 Task: Look for space in Budapest II. kerület, Hungary from 2nd September, 2023 to 6th September, 2023 for 2 adults in price range Rs.15000 to Rs.20000. Place can be entire place with 1  bedroom having 1 bed and 1 bathroom. Property type can be house, flat, guest house, hotel. Booking option can be shelf check-in. Required host language is English.
Action: Mouse moved to (387, 76)
Screenshot: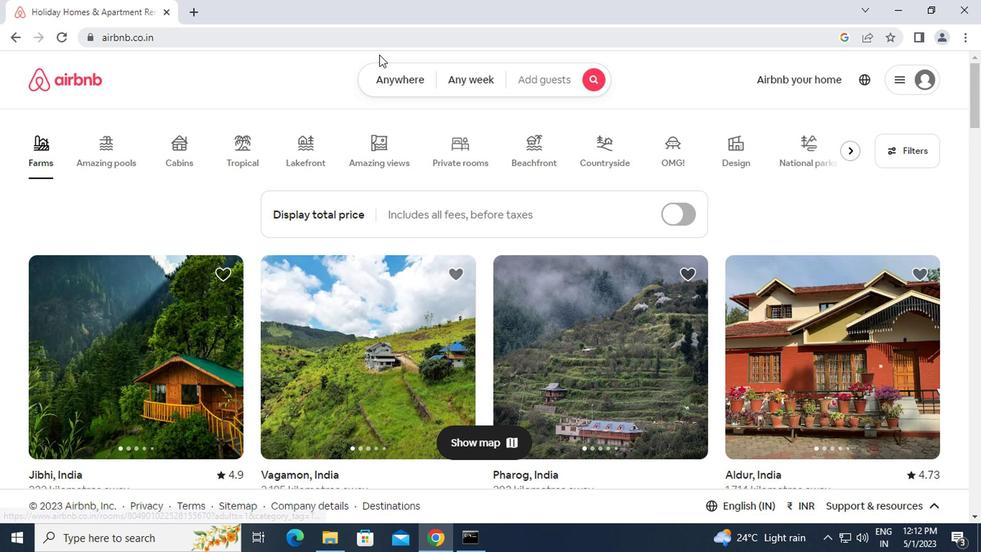 
Action: Mouse pressed left at (387, 76)
Screenshot: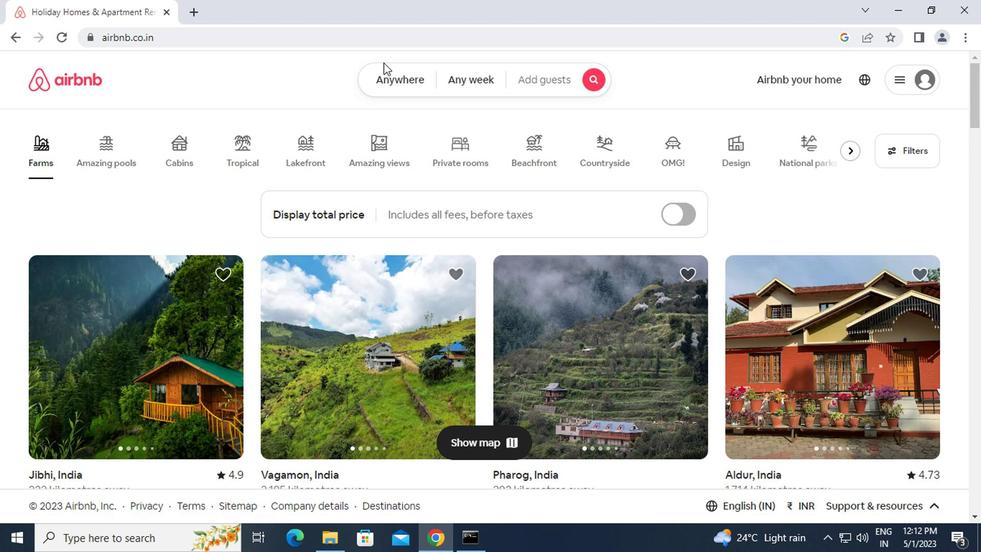 
Action: Mouse moved to (353, 130)
Screenshot: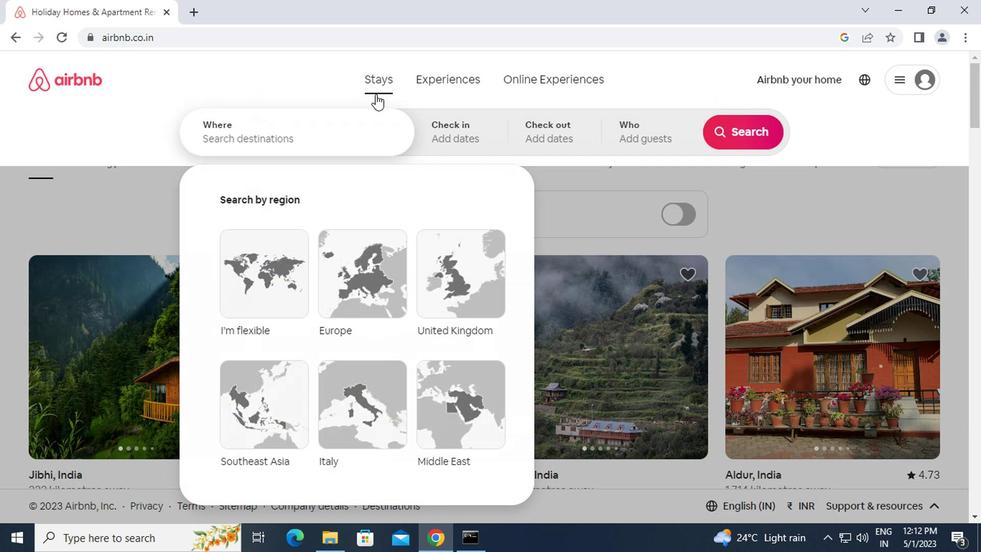 
Action: Mouse pressed left at (353, 130)
Screenshot: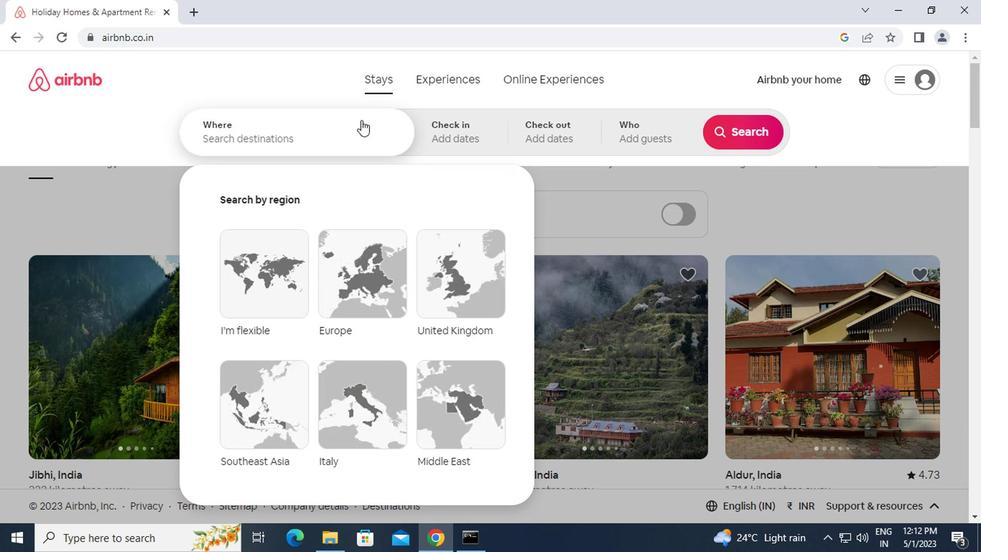 
Action: Key pressed <Key.caps_lock>b<Key.caps_lock>udapest<Key.space><Key.caps_lock>ii,<Key.backspace>.<Key.space><Key.caps_lock>keri<Key.backspace>ulet,<Key.space><Key.caps_lock>h<Key.caps_lock>unh<Key.backspace>gary<Key.enter>
Screenshot: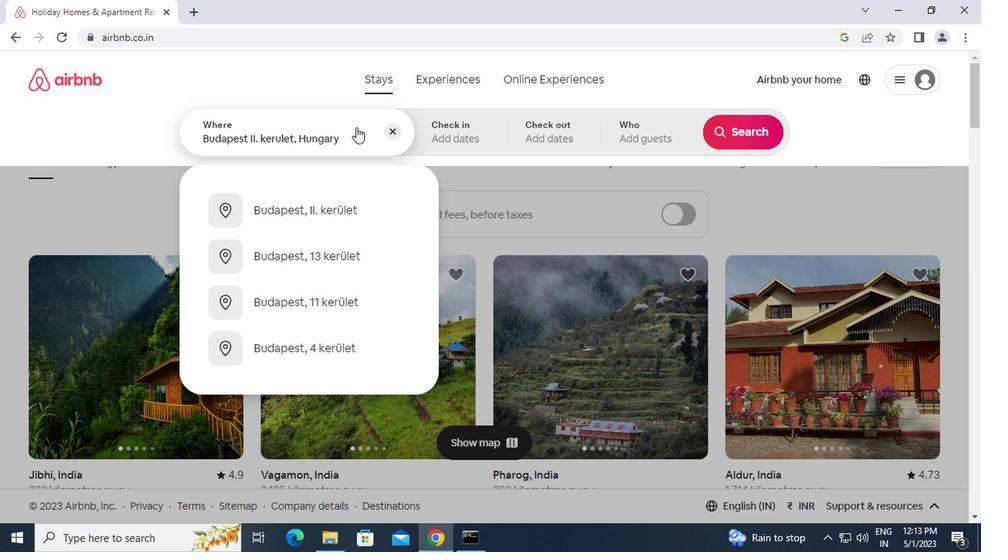 
Action: Mouse moved to (725, 248)
Screenshot: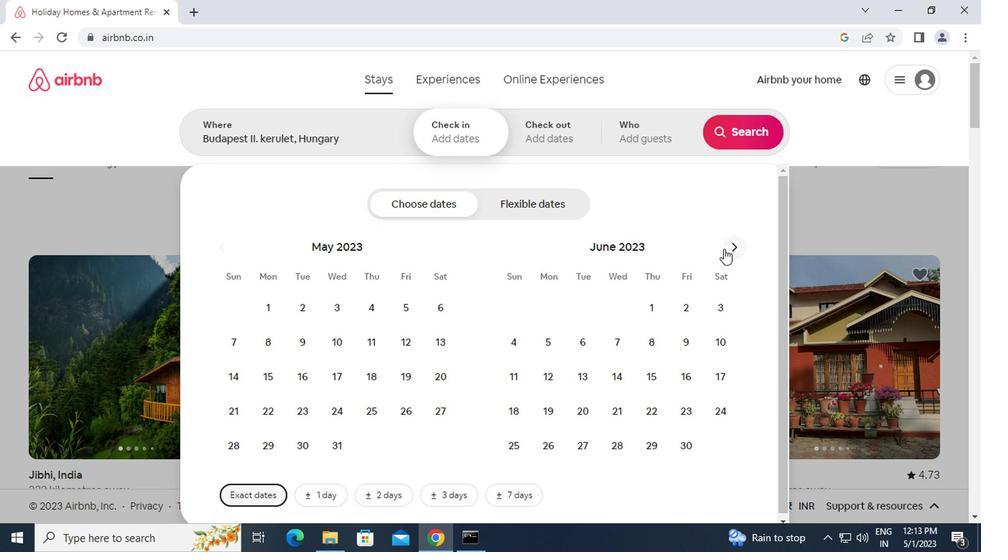 
Action: Mouse pressed left at (725, 248)
Screenshot: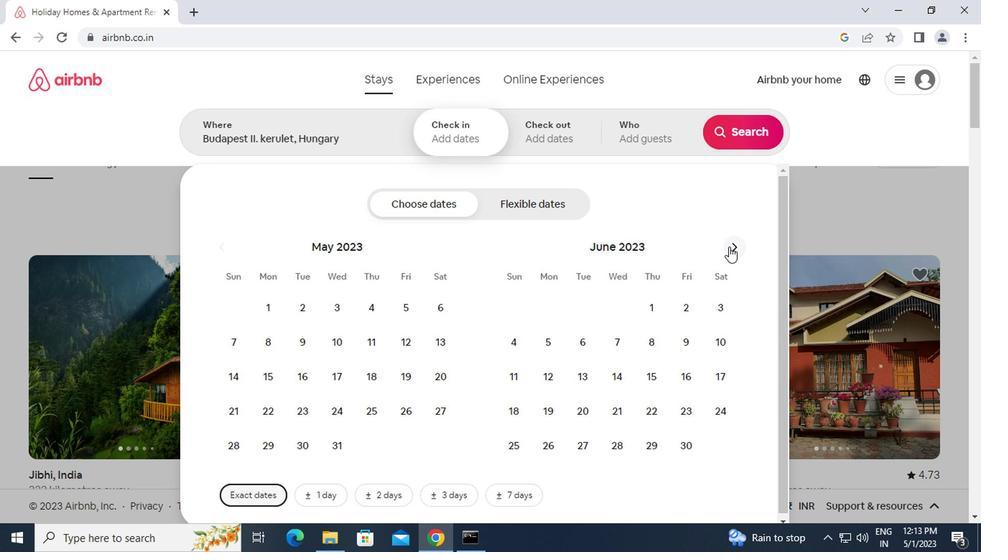 
Action: Mouse pressed left at (725, 248)
Screenshot: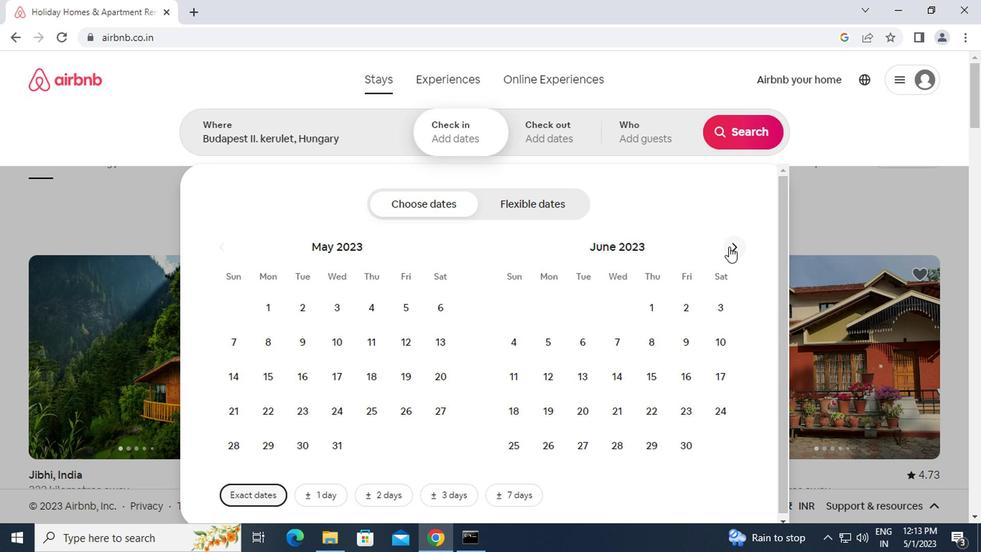 
Action: Mouse pressed left at (725, 248)
Screenshot: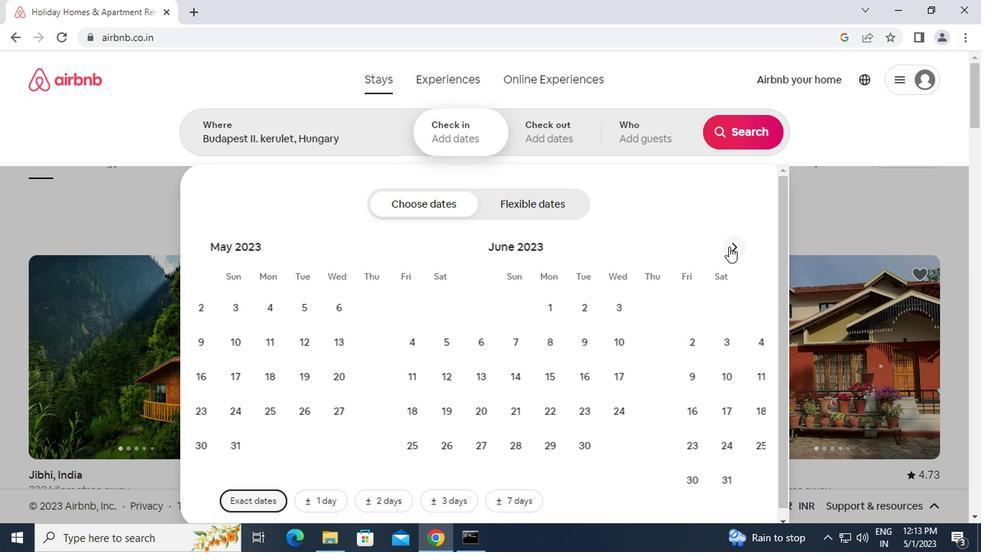 
Action: Mouse pressed left at (725, 248)
Screenshot: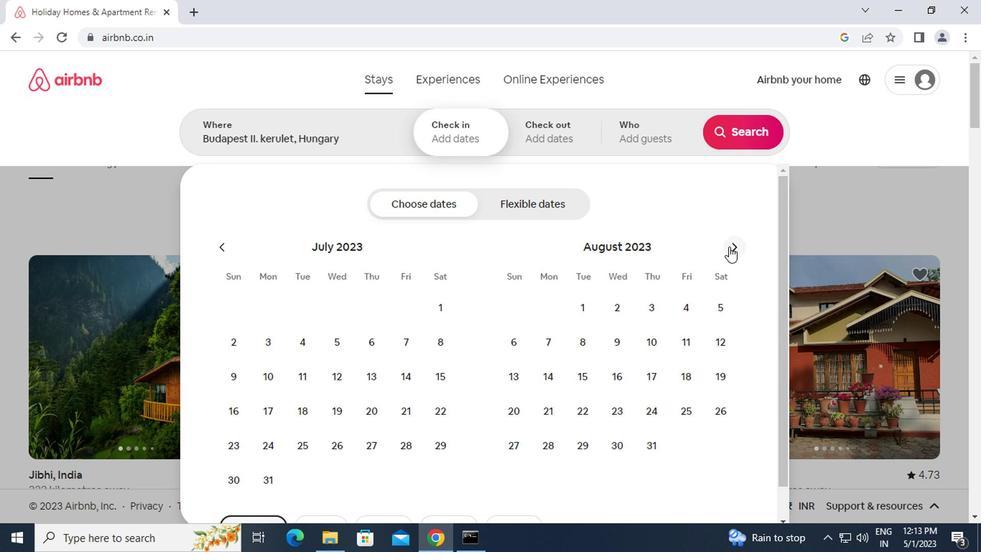 
Action: Mouse moved to (716, 311)
Screenshot: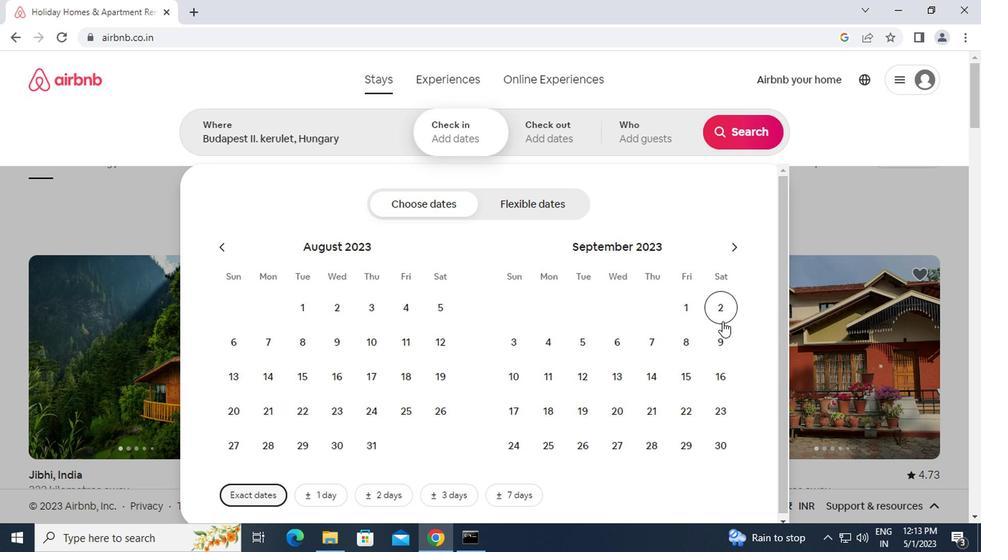 
Action: Mouse pressed left at (716, 311)
Screenshot: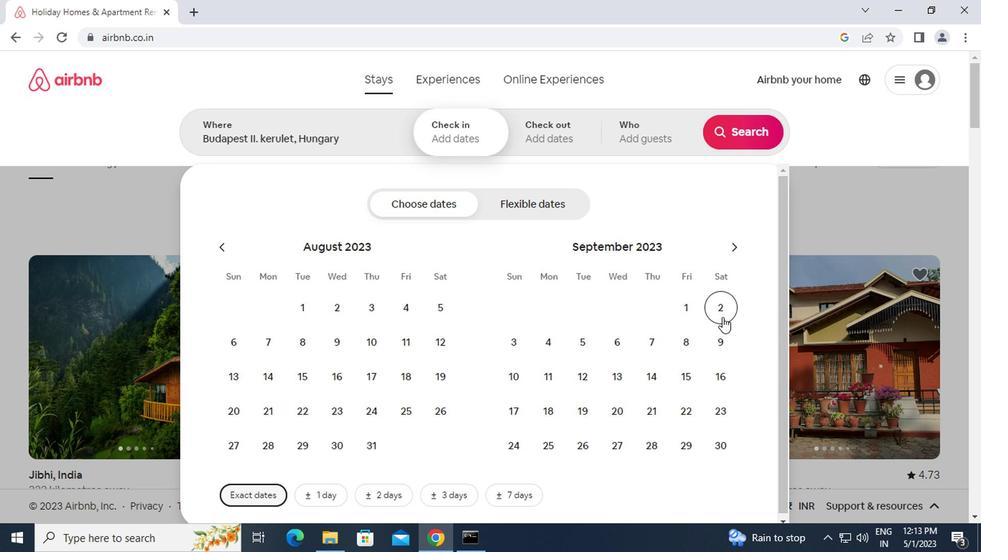 
Action: Mouse moved to (621, 338)
Screenshot: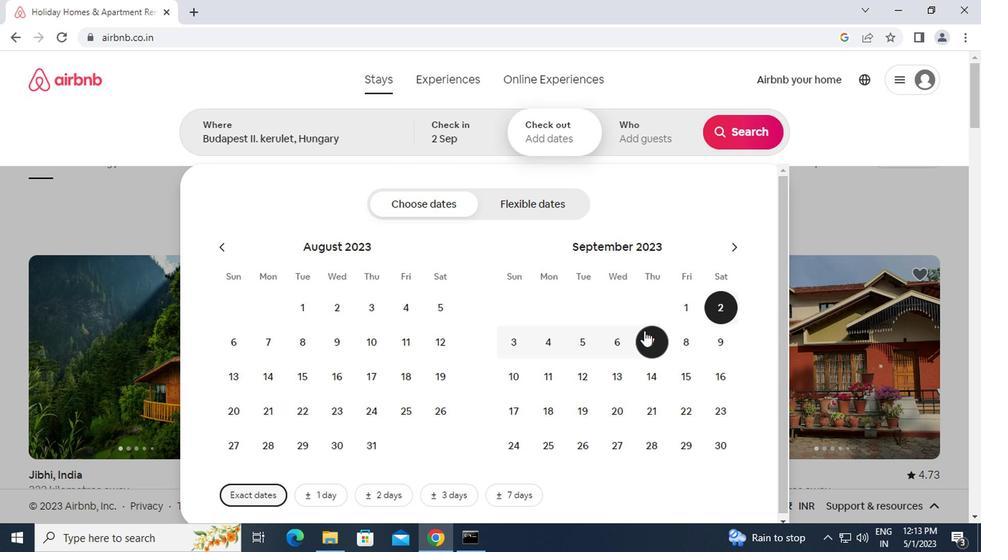 
Action: Mouse pressed left at (621, 338)
Screenshot: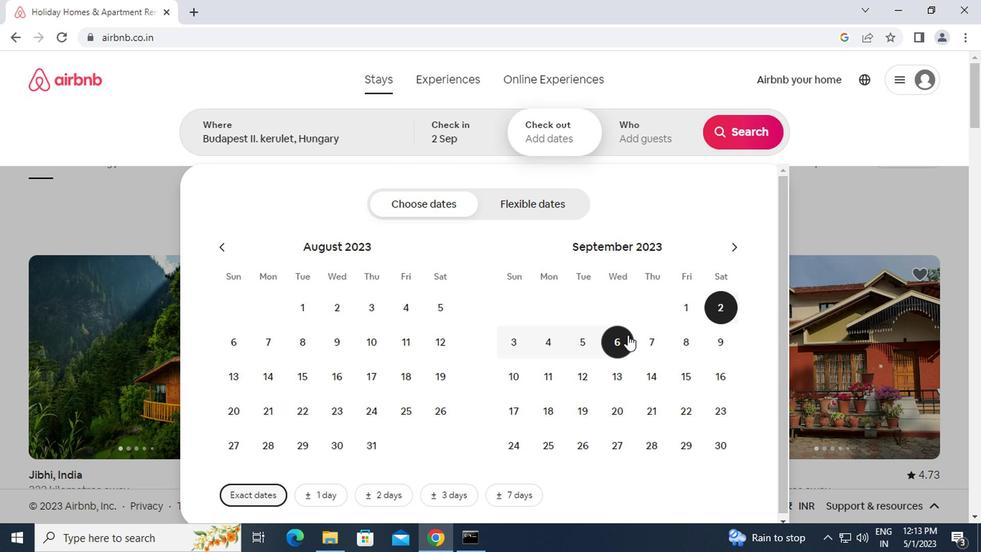 
Action: Mouse moved to (640, 138)
Screenshot: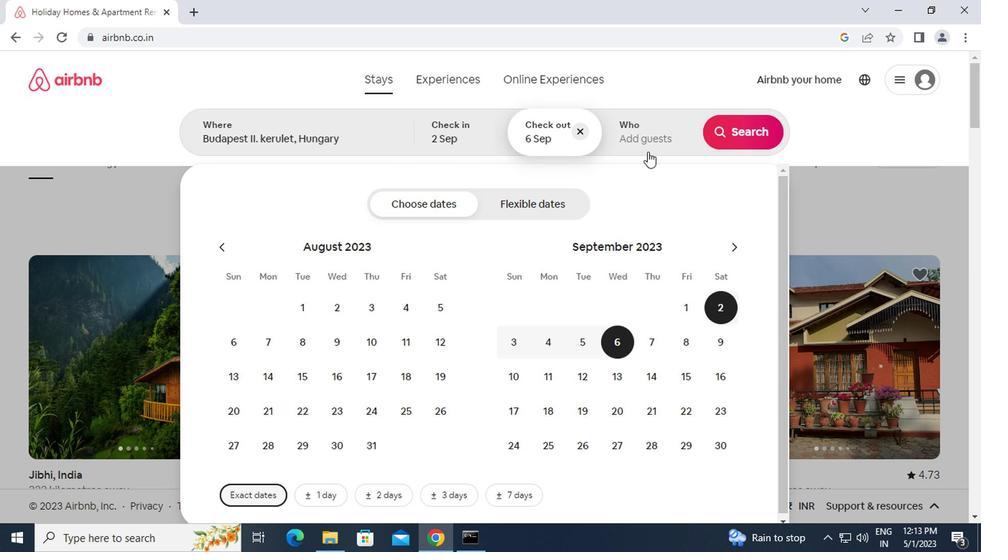 
Action: Mouse pressed left at (640, 138)
Screenshot: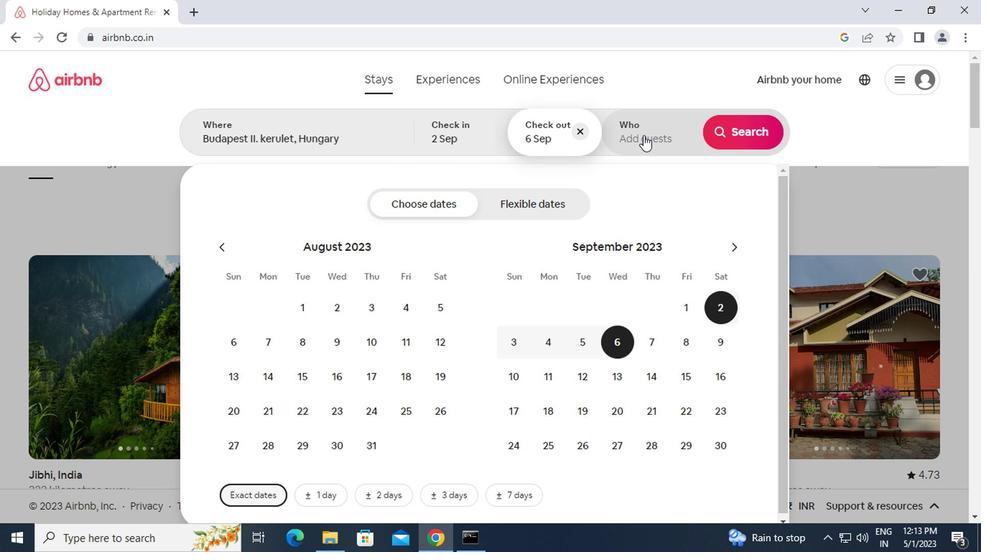
Action: Mouse moved to (748, 207)
Screenshot: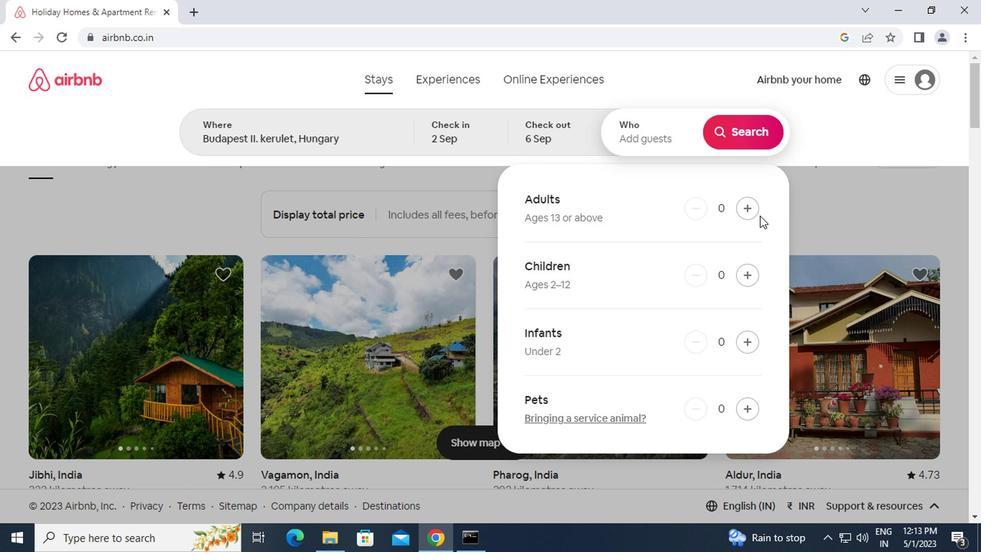 
Action: Mouse pressed left at (748, 207)
Screenshot: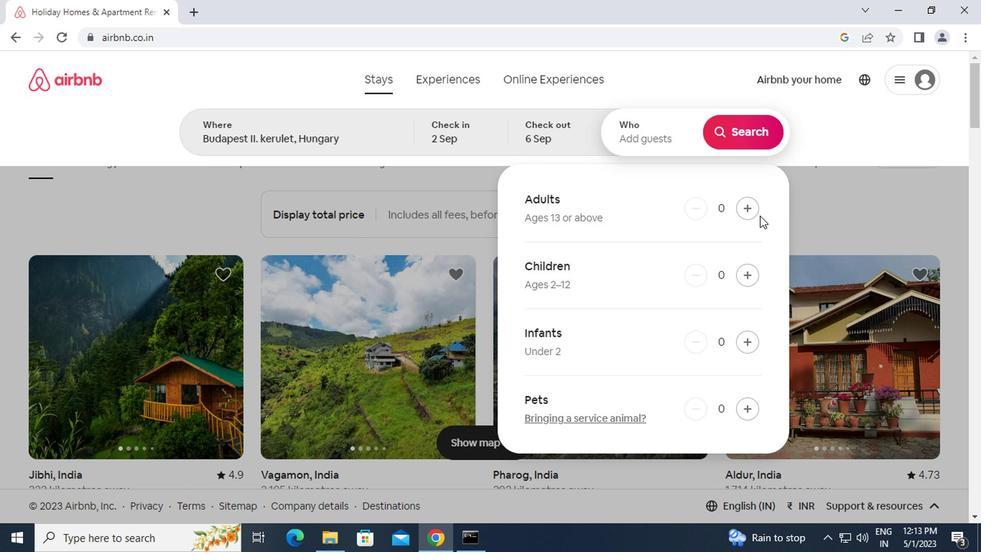 
Action: Mouse pressed left at (748, 207)
Screenshot: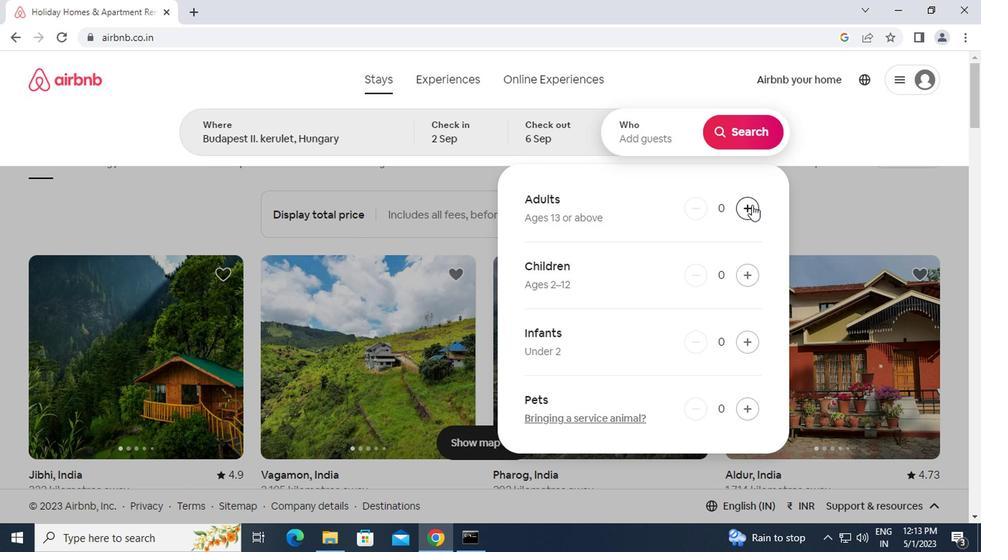 
Action: Mouse moved to (738, 130)
Screenshot: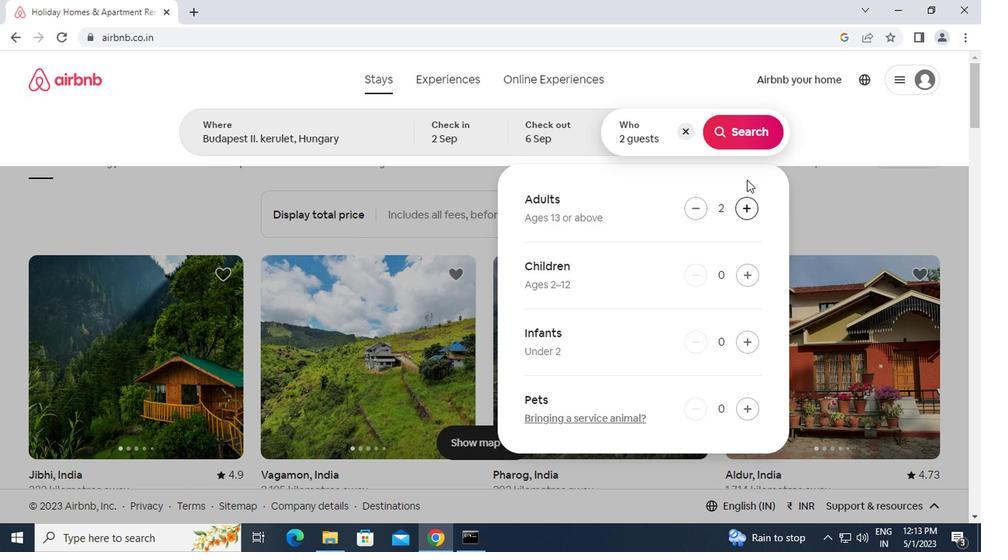 
Action: Mouse pressed left at (738, 130)
Screenshot: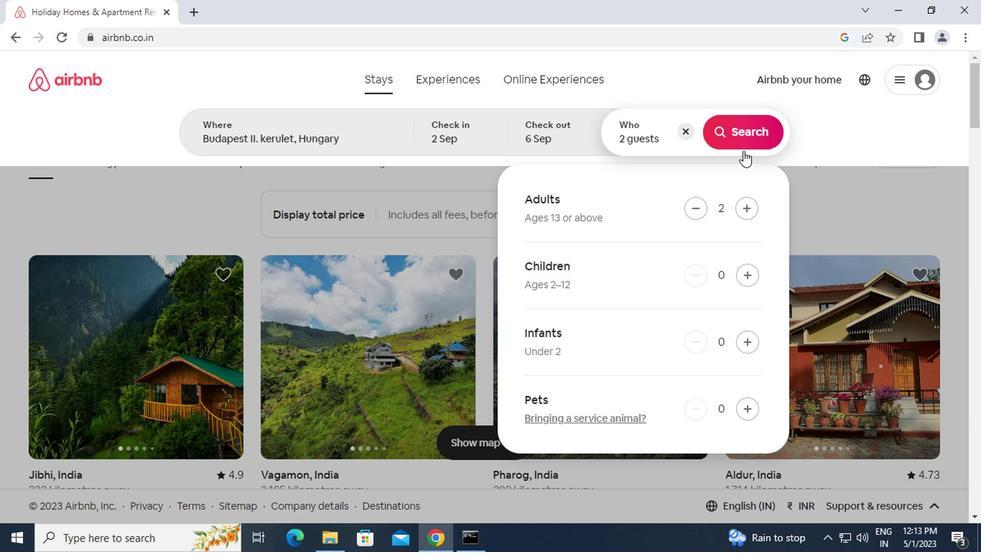 
Action: Mouse moved to (907, 135)
Screenshot: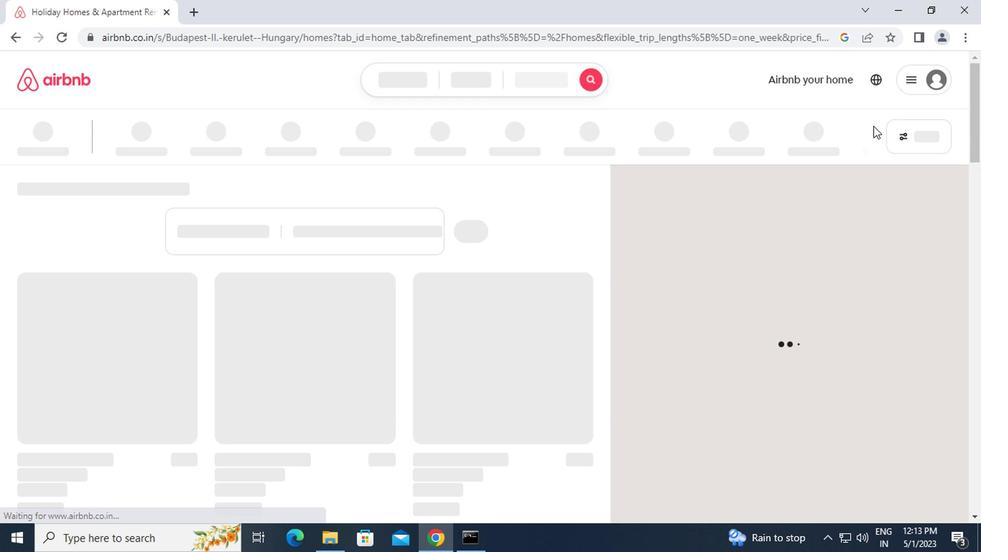 
Action: Mouse pressed left at (907, 135)
Screenshot: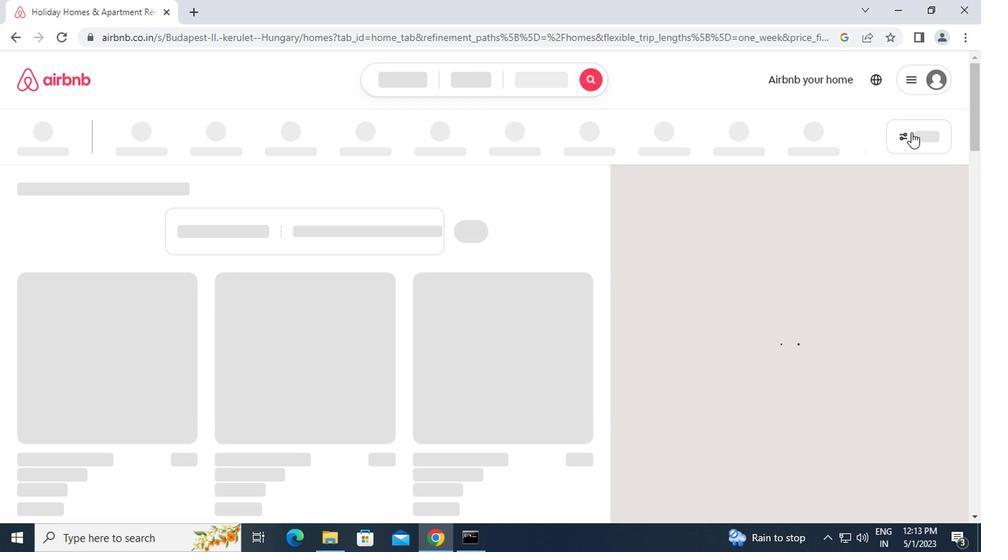 
Action: Mouse moved to (301, 312)
Screenshot: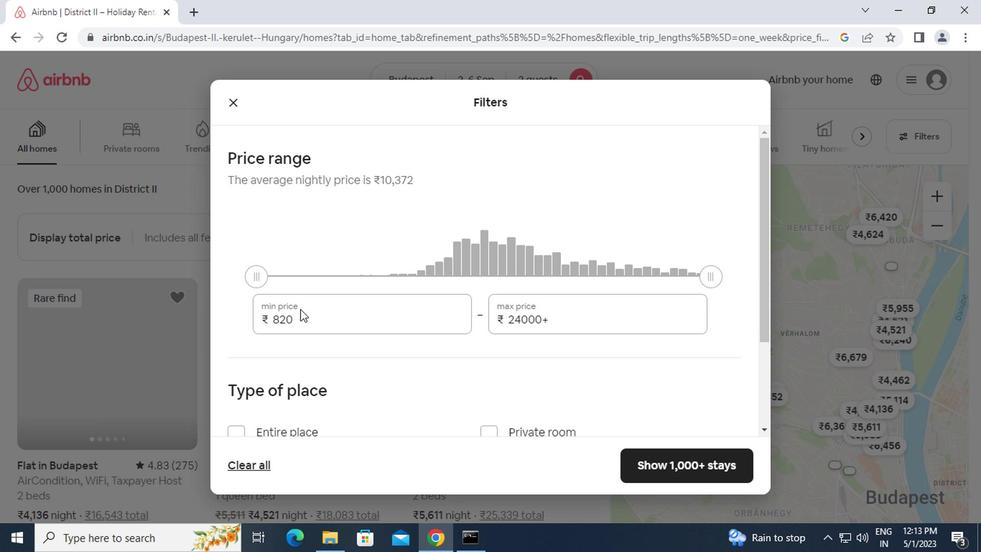 
Action: Mouse pressed left at (301, 312)
Screenshot: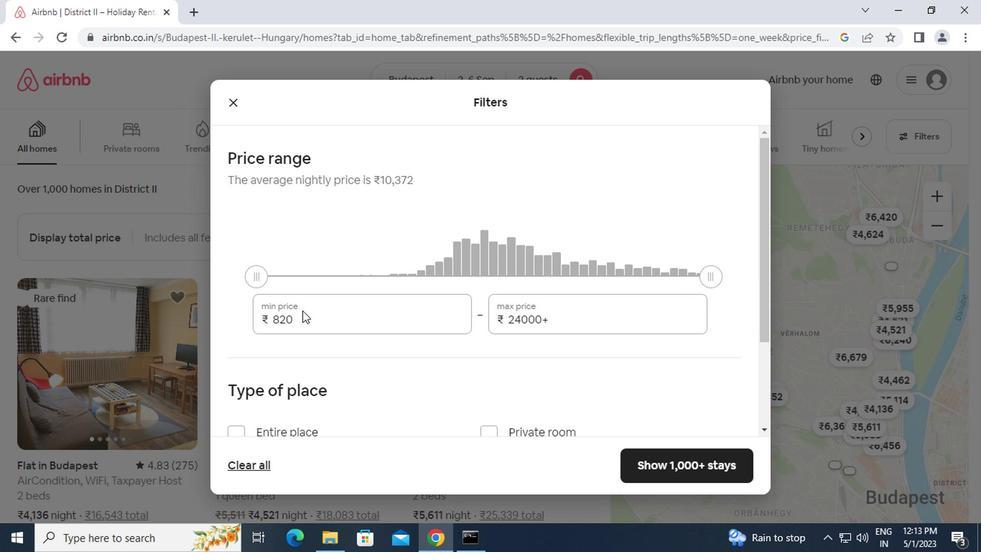 
Action: Mouse moved to (308, 320)
Screenshot: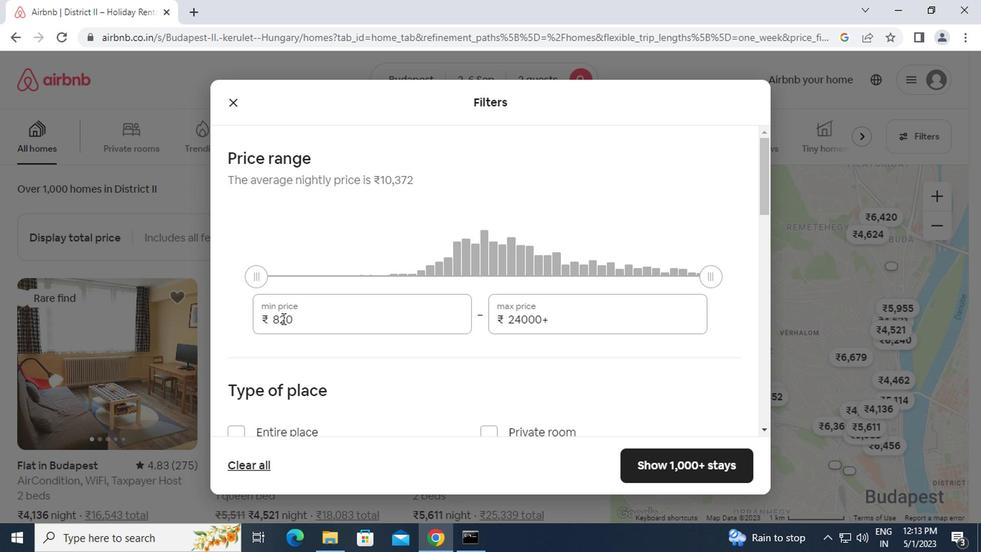 
Action: Mouse pressed left at (308, 320)
Screenshot: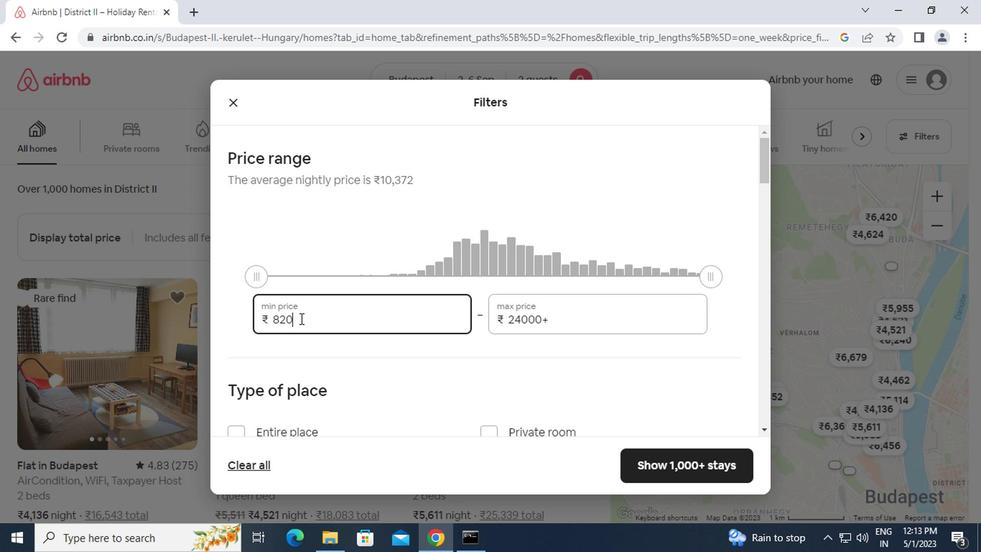 
Action: Mouse moved to (246, 319)
Screenshot: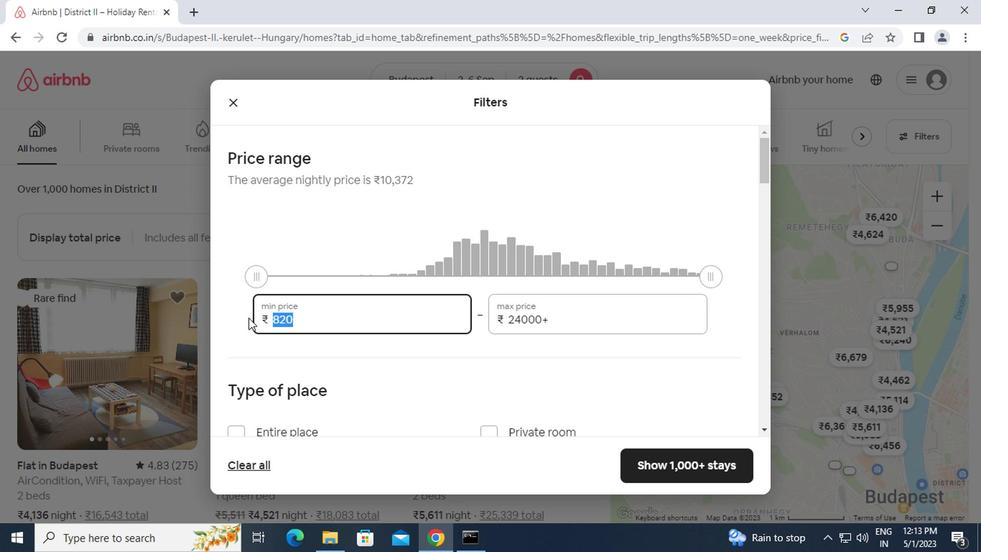 
Action: Key pressed 15000<Key.tab><Key.backspace><Key.backspace><Key.backspace><Key.backspace><Key.backspace><Key.backspace><Key.backspace><Key.backspace><Key.backspace><Key.backspace><Key.backspace><Key.backspace><Key.backspace><Key.backspace><Key.backspace><Key.backspace><Key.backspace>20000
Screenshot: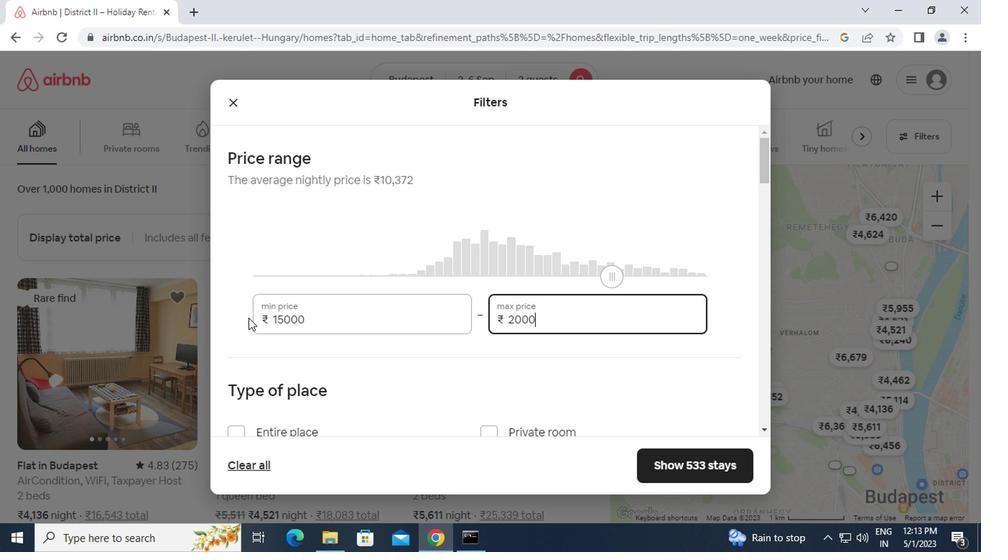 
Action: Mouse moved to (248, 322)
Screenshot: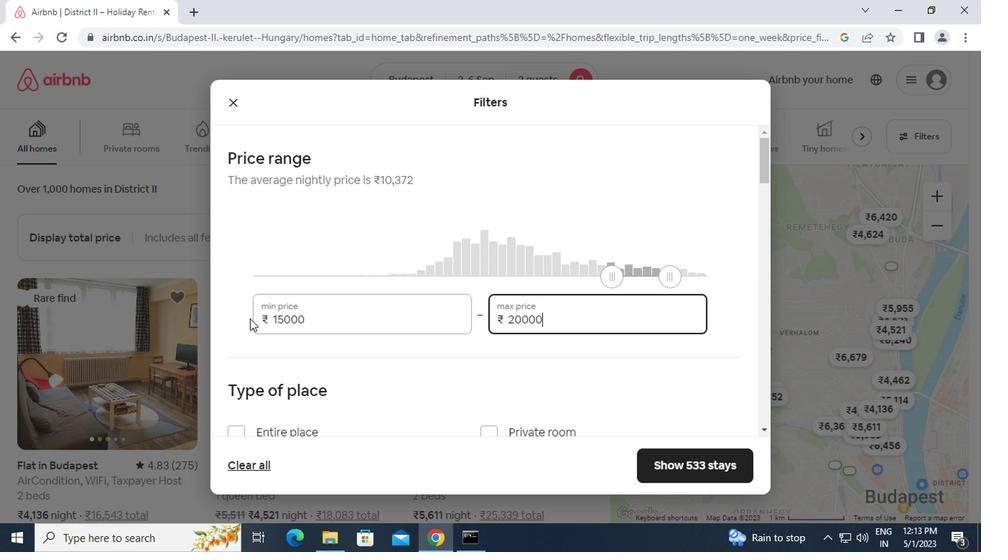 
Action: Mouse scrolled (248, 322) with delta (0, 0)
Screenshot: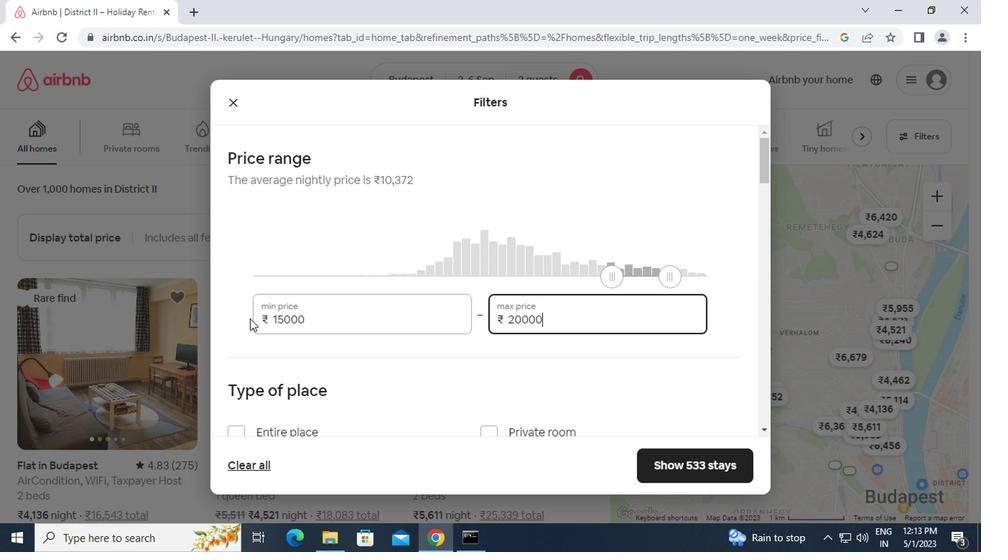 
Action: Mouse moved to (248, 323)
Screenshot: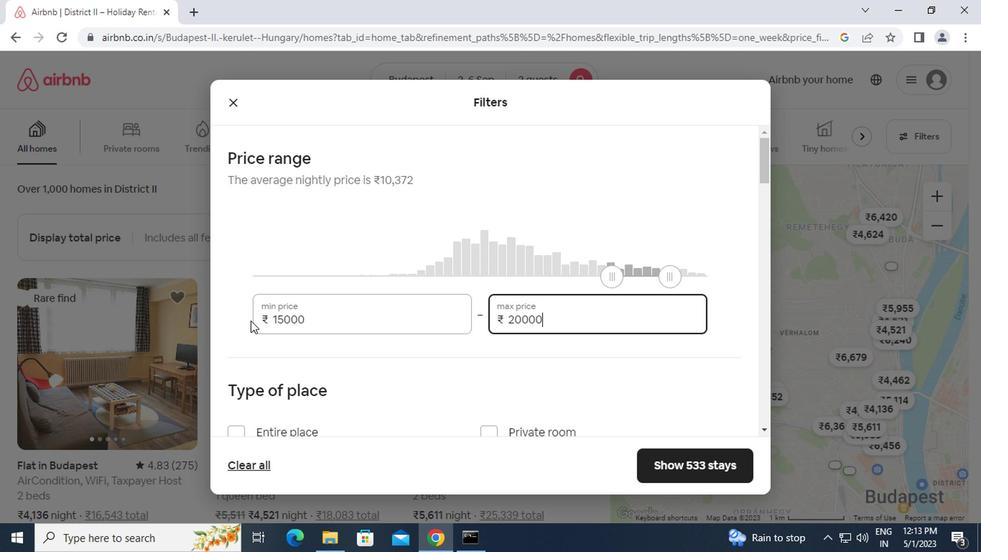
Action: Mouse scrolled (248, 322) with delta (0, -1)
Screenshot: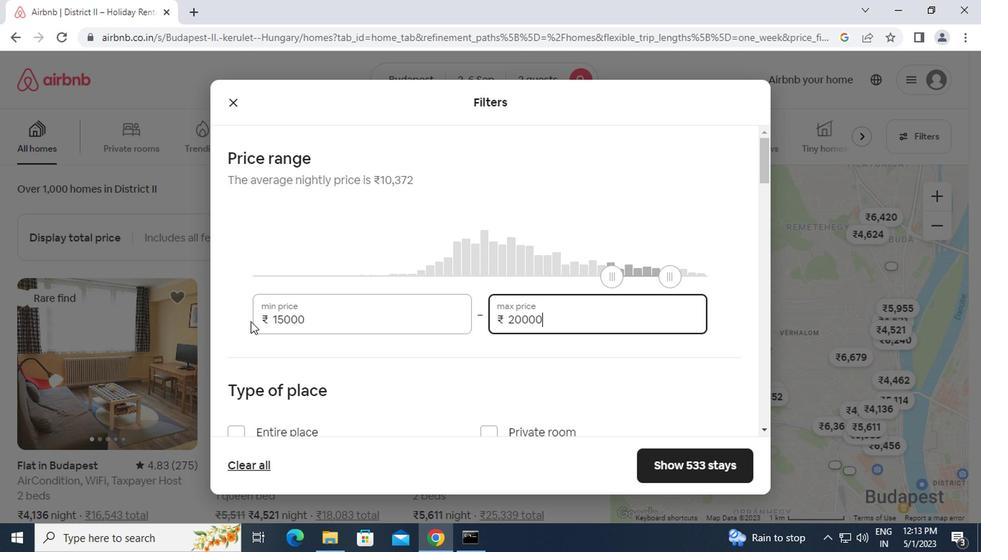 
Action: Mouse moved to (240, 293)
Screenshot: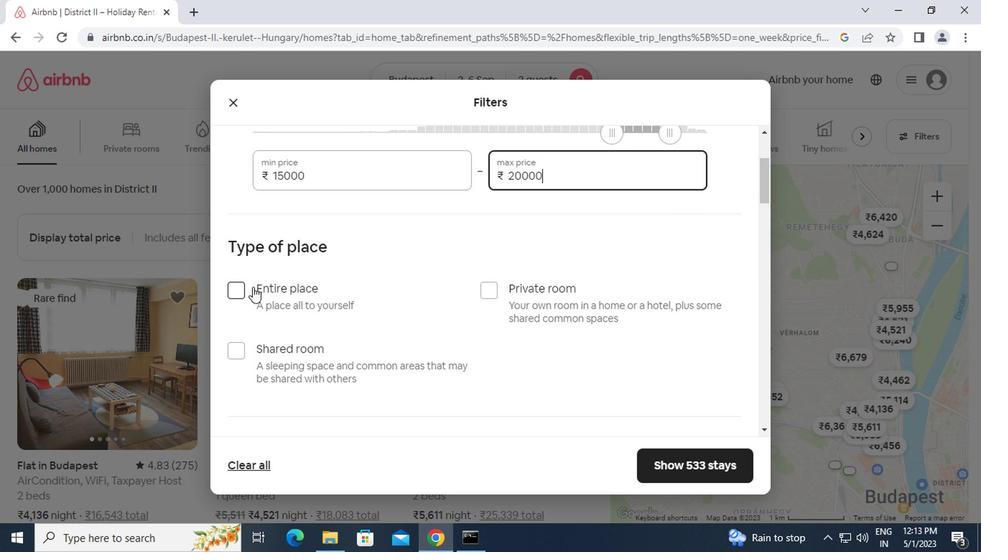 
Action: Mouse pressed left at (240, 293)
Screenshot: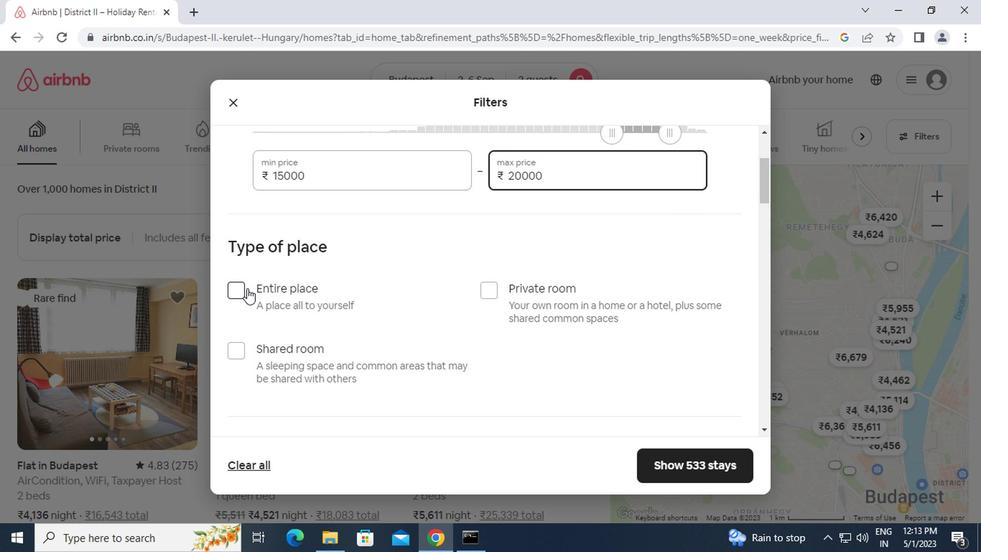 
Action: Mouse moved to (284, 321)
Screenshot: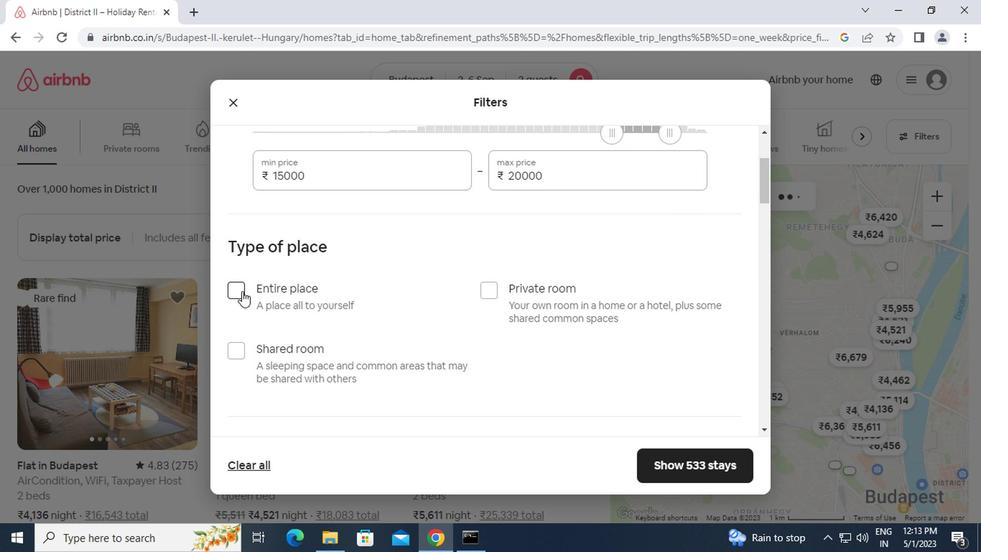 
Action: Mouse scrolled (284, 320) with delta (0, -1)
Screenshot: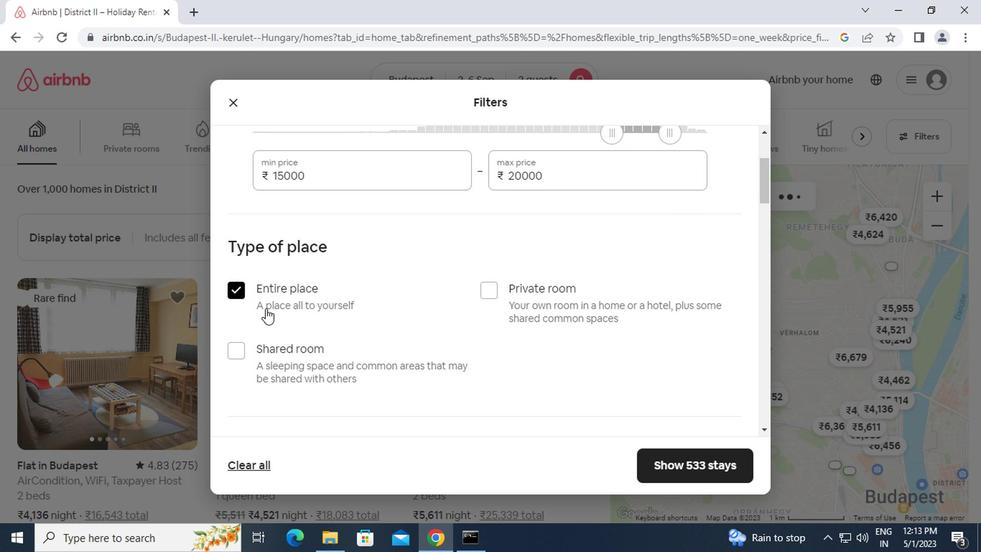 
Action: Mouse moved to (285, 322)
Screenshot: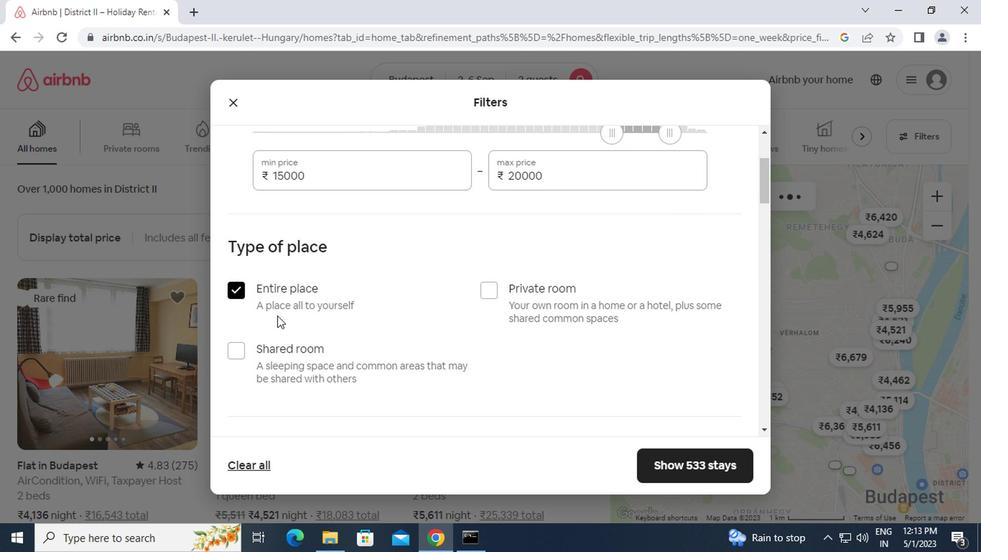 
Action: Mouse scrolled (285, 321) with delta (0, 0)
Screenshot: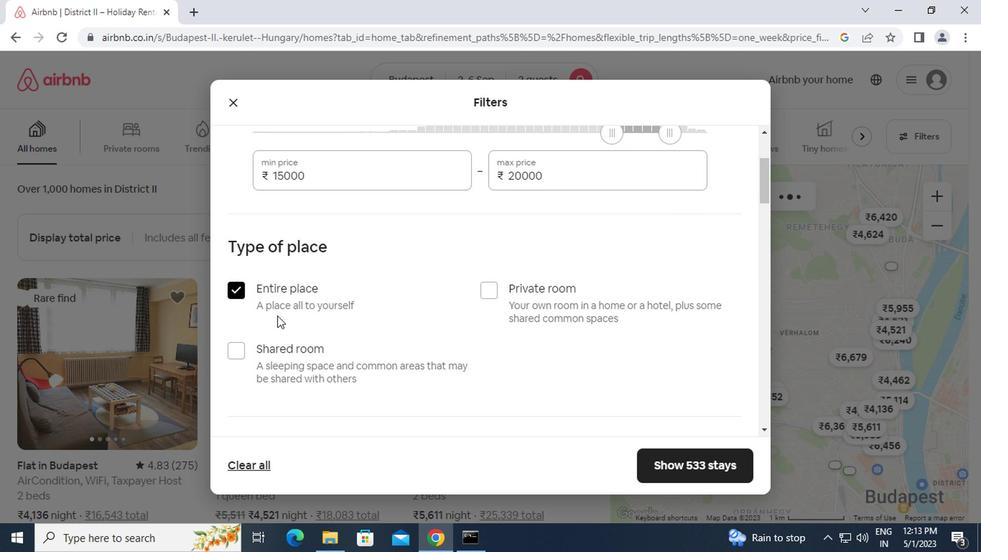
Action: Mouse scrolled (285, 321) with delta (0, 0)
Screenshot: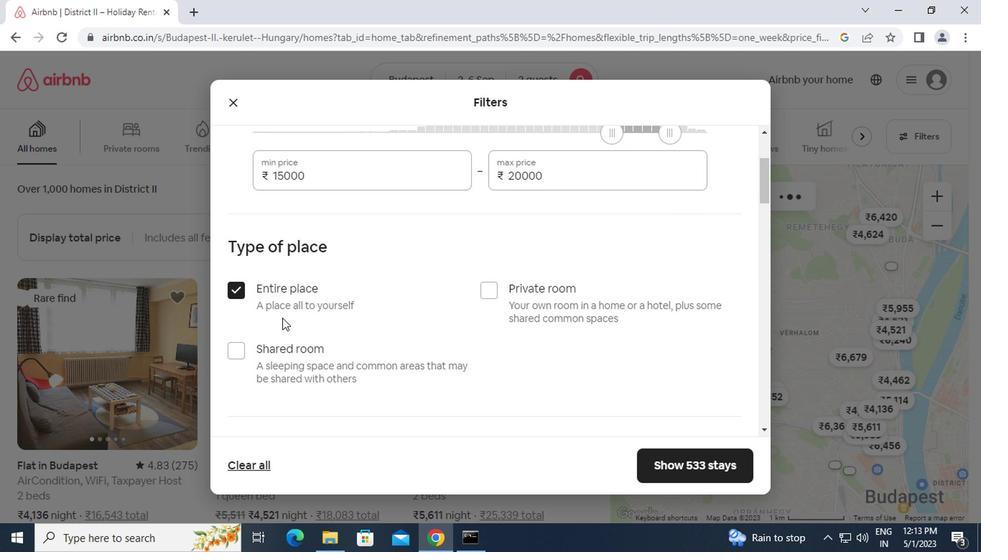 
Action: Mouse scrolled (285, 321) with delta (0, 0)
Screenshot: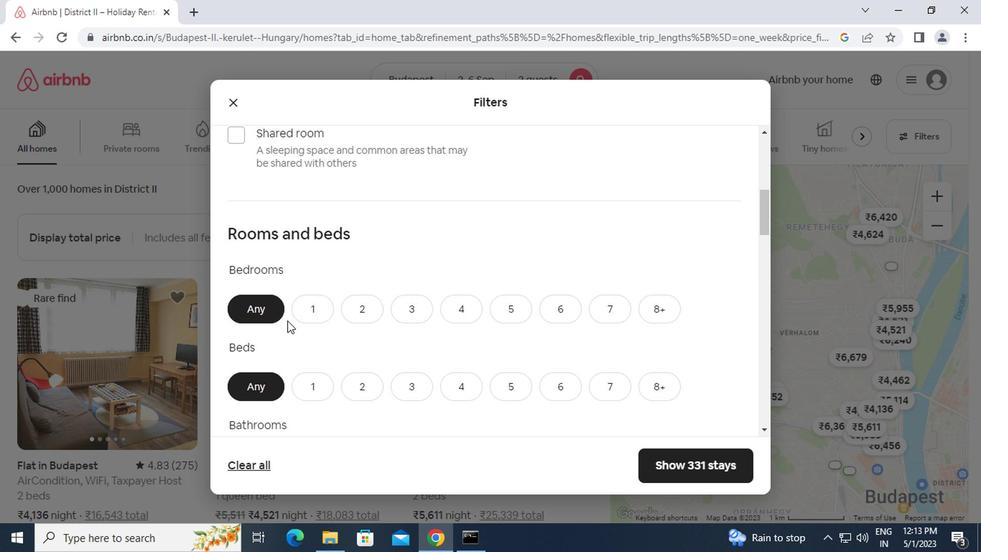 
Action: Mouse moved to (317, 244)
Screenshot: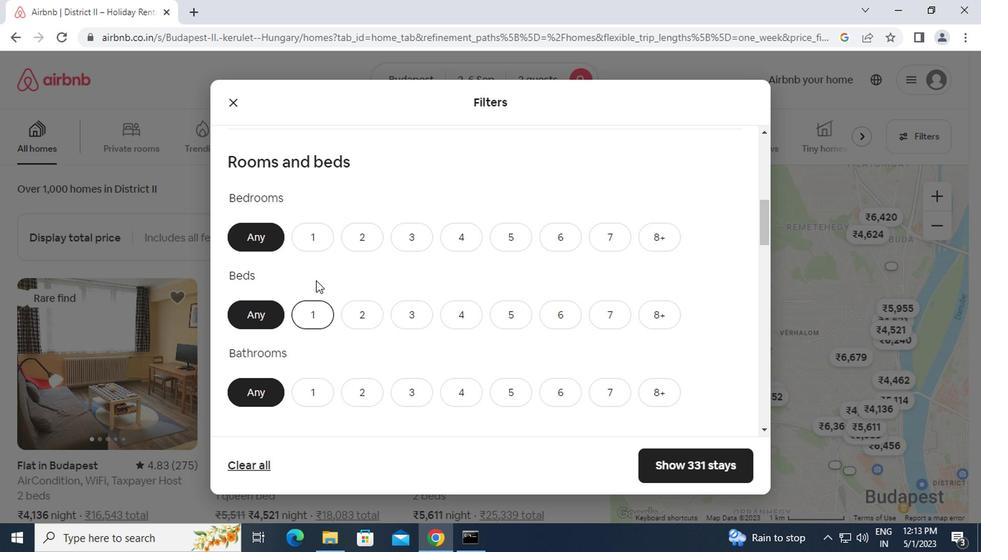 
Action: Mouse pressed left at (317, 244)
Screenshot: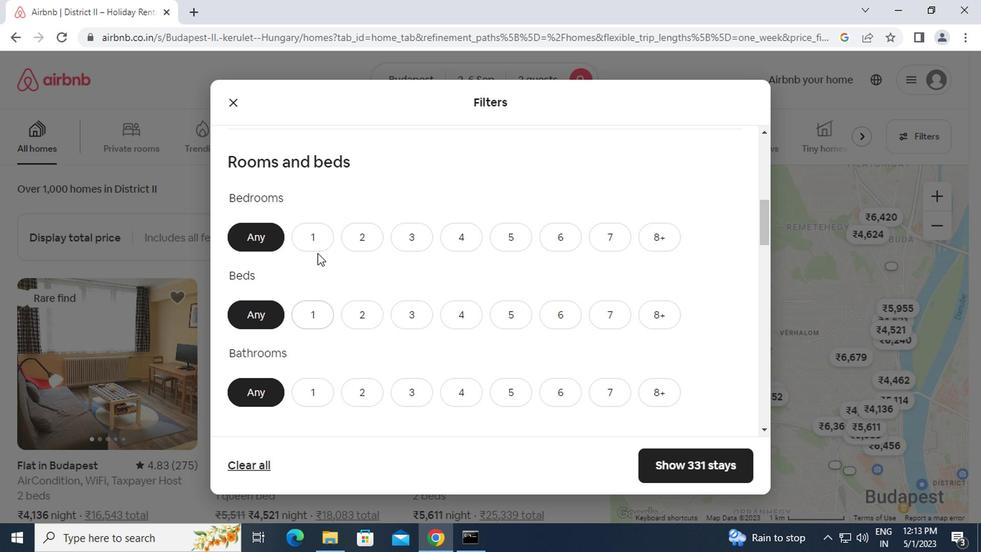 
Action: Mouse moved to (306, 318)
Screenshot: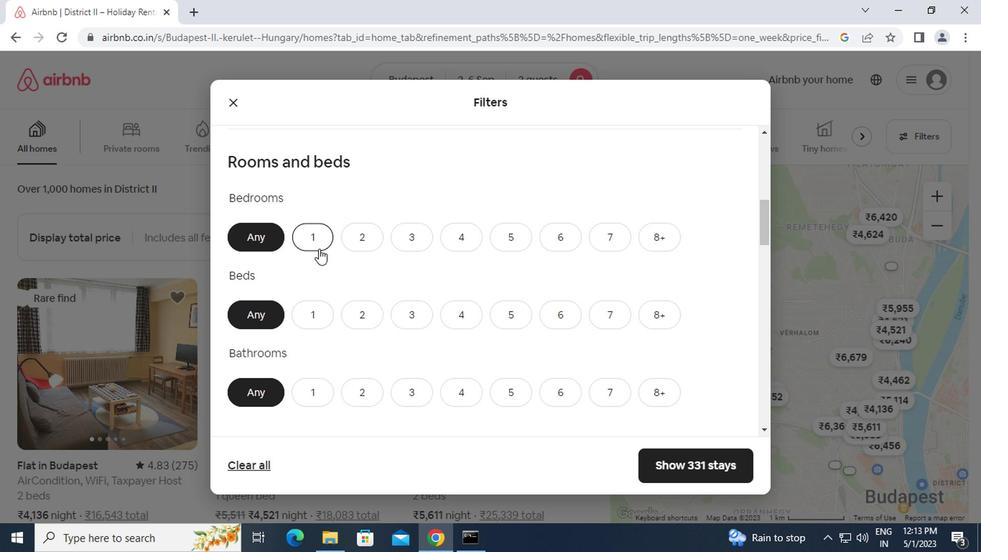 
Action: Mouse pressed left at (306, 318)
Screenshot: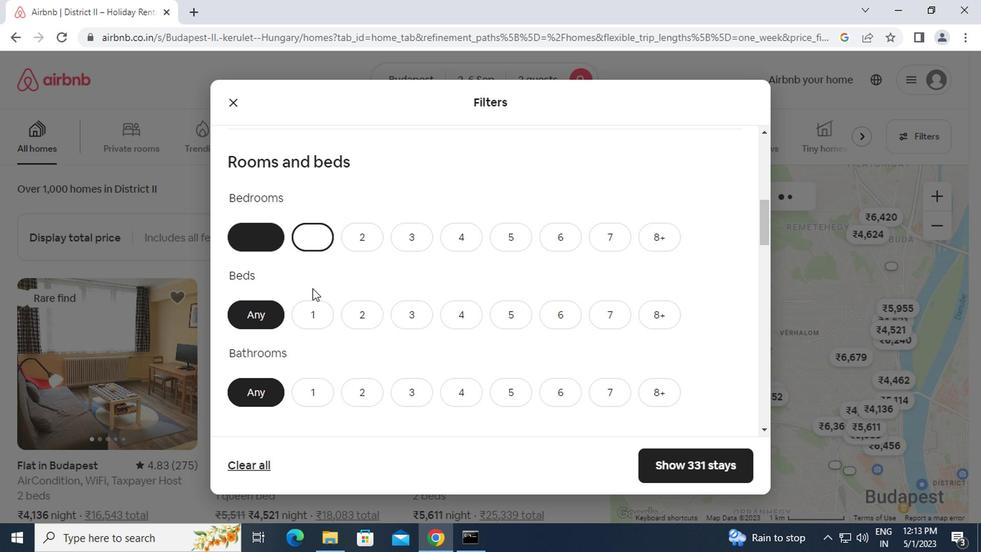 
Action: Mouse moved to (314, 387)
Screenshot: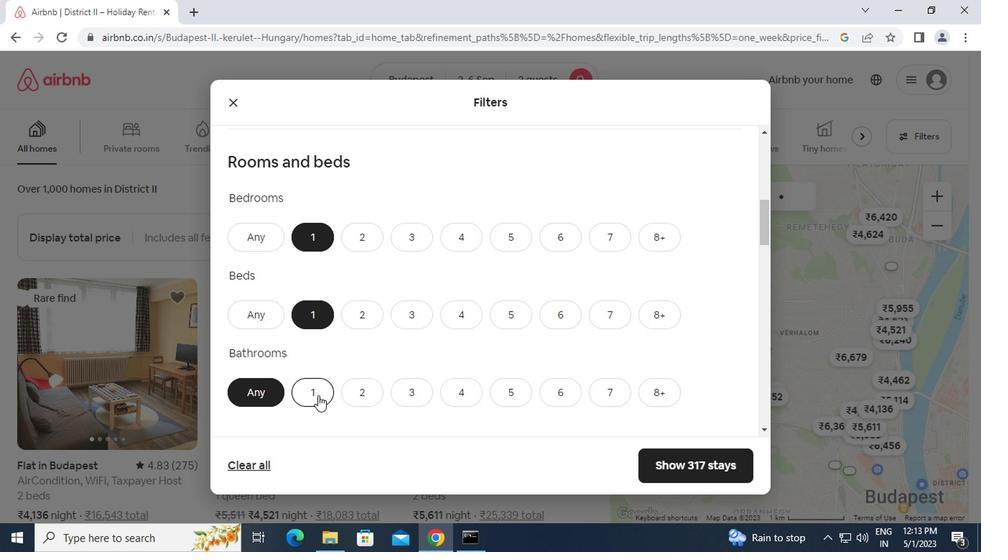 
Action: Mouse pressed left at (314, 387)
Screenshot: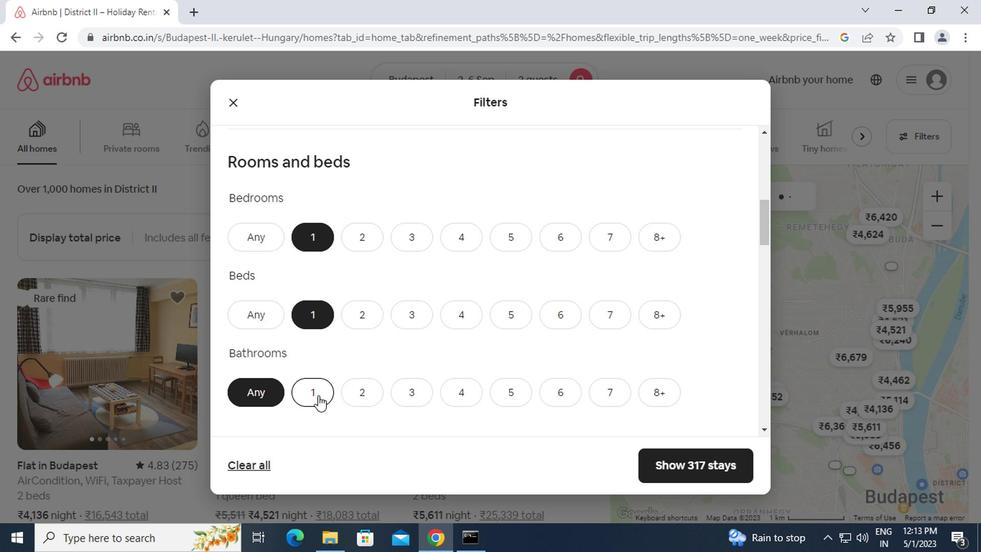 
Action: Mouse moved to (328, 383)
Screenshot: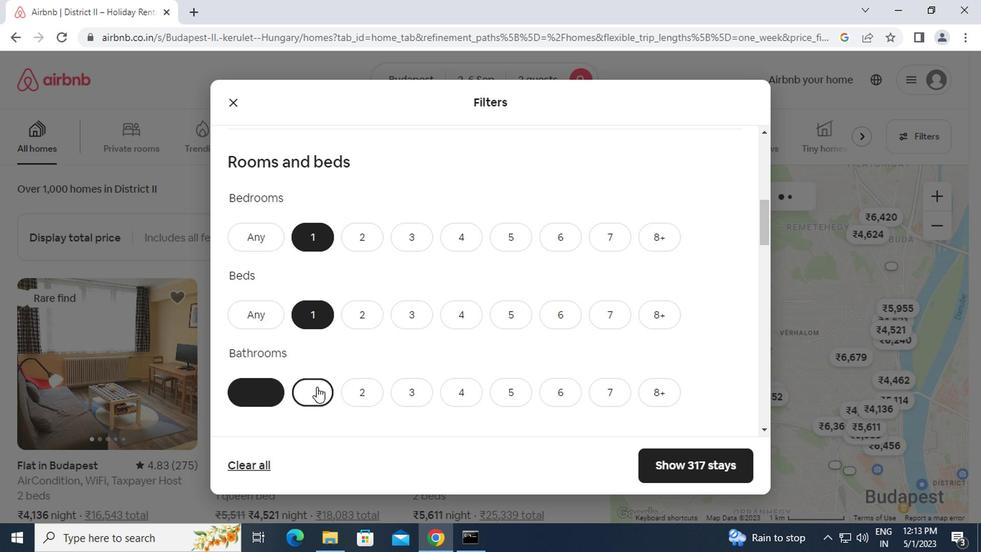 
Action: Mouse scrolled (328, 383) with delta (0, 0)
Screenshot: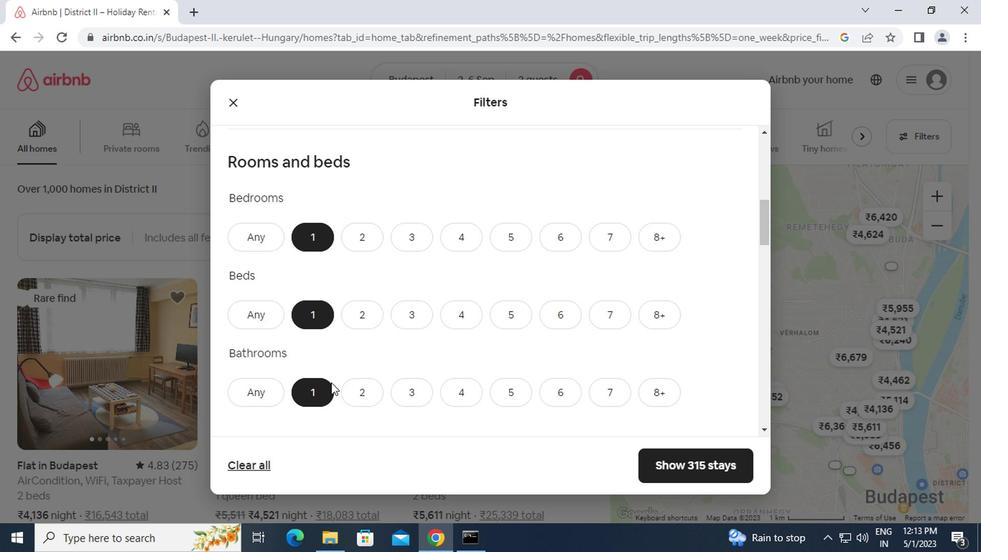 
Action: Mouse scrolled (328, 383) with delta (0, 0)
Screenshot: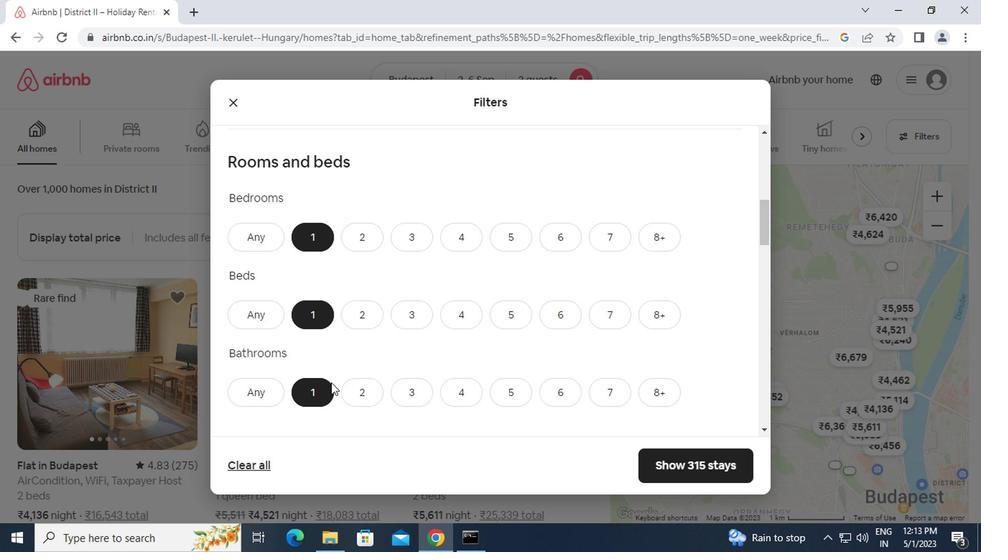 
Action: Mouse scrolled (328, 383) with delta (0, 0)
Screenshot: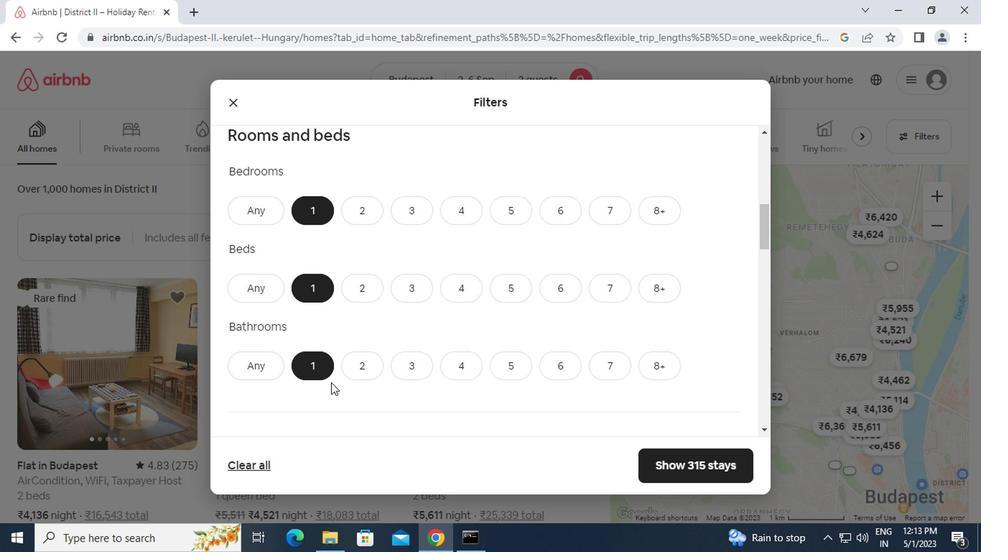
Action: Mouse moved to (299, 318)
Screenshot: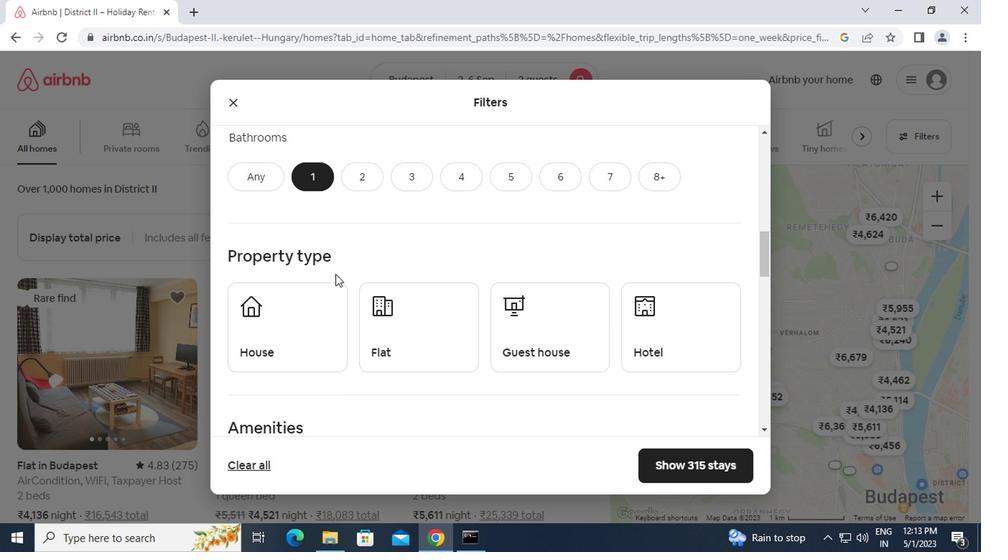 
Action: Mouse pressed left at (299, 318)
Screenshot: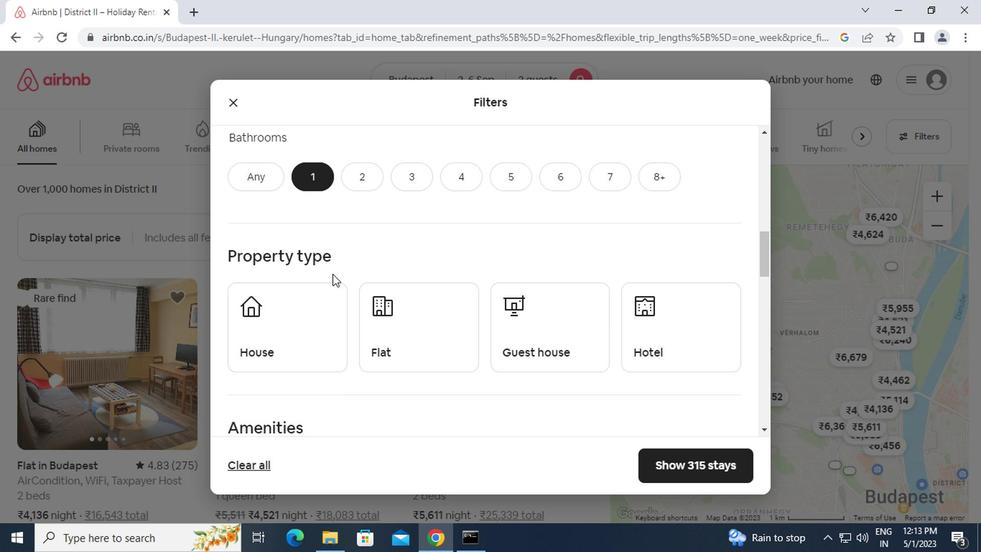 
Action: Mouse moved to (474, 338)
Screenshot: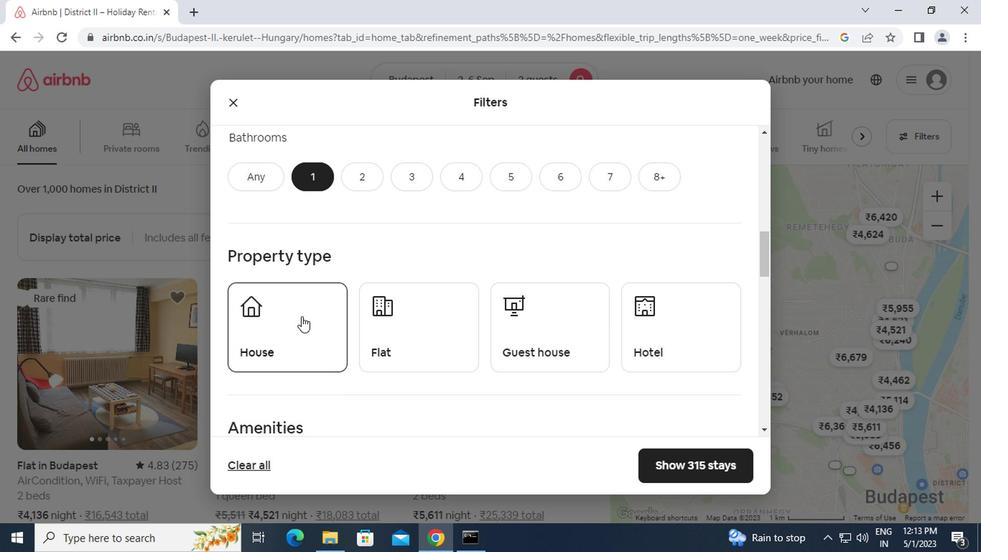 
Action: Mouse pressed left at (474, 338)
Screenshot: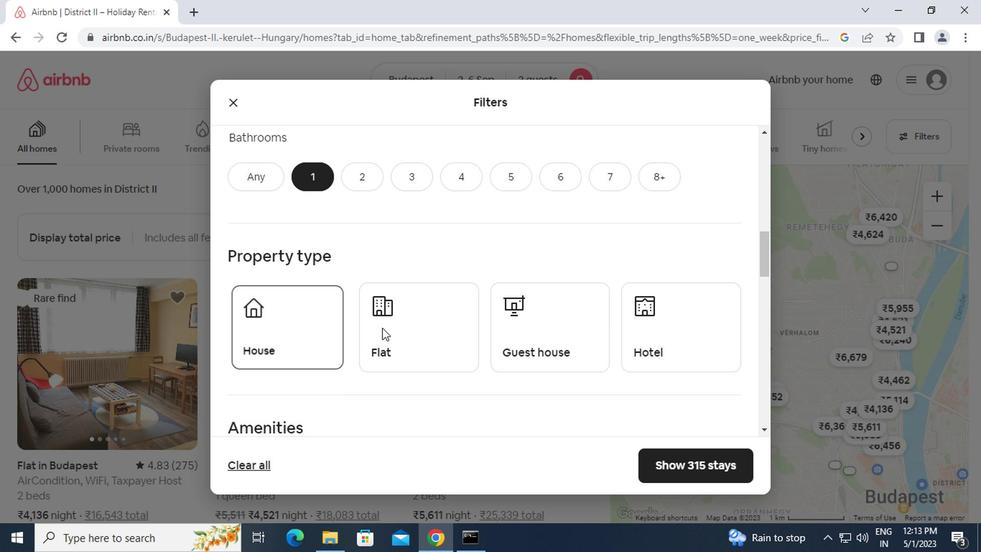
Action: Mouse moved to (537, 331)
Screenshot: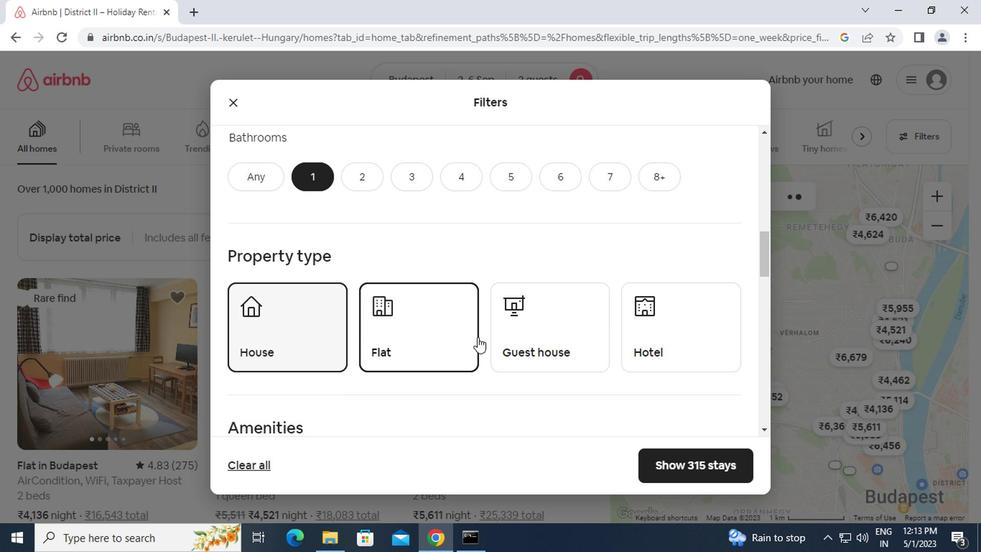 
Action: Mouse pressed left at (537, 331)
Screenshot: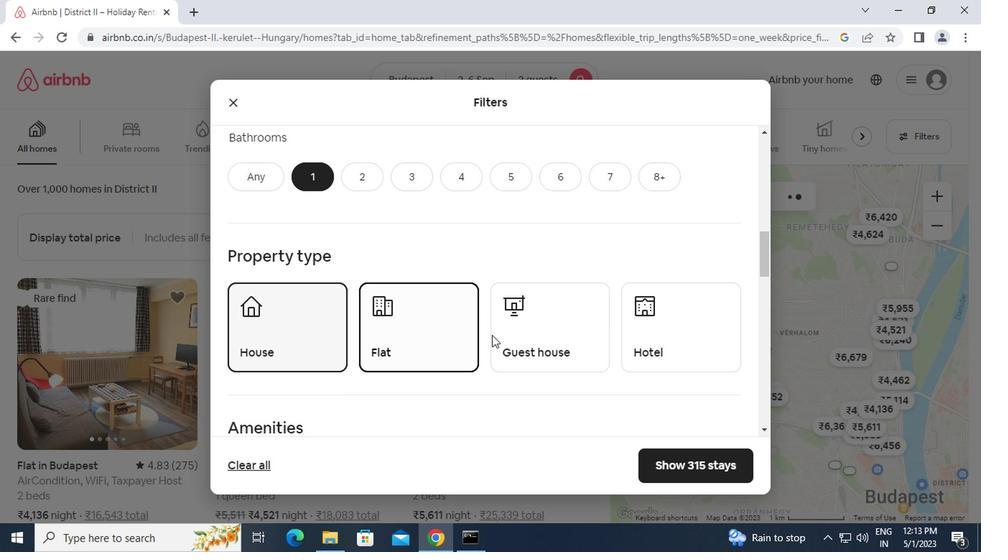
Action: Mouse moved to (658, 330)
Screenshot: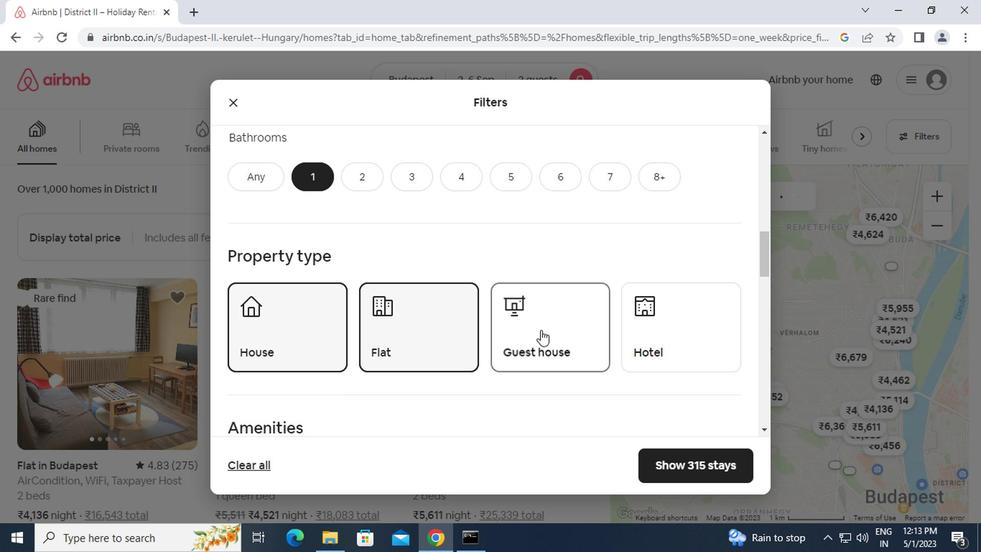 
Action: Mouse pressed left at (658, 330)
Screenshot: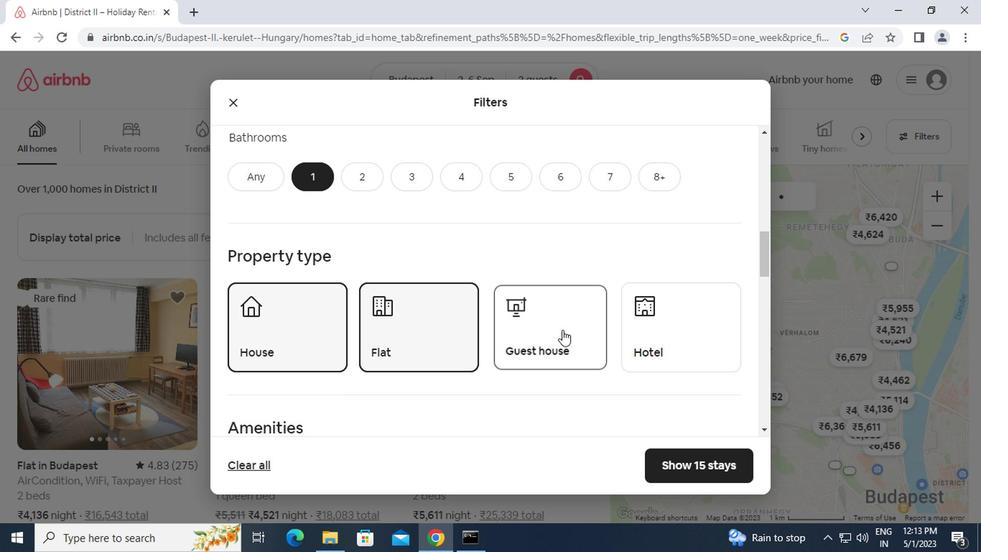
Action: Mouse moved to (465, 360)
Screenshot: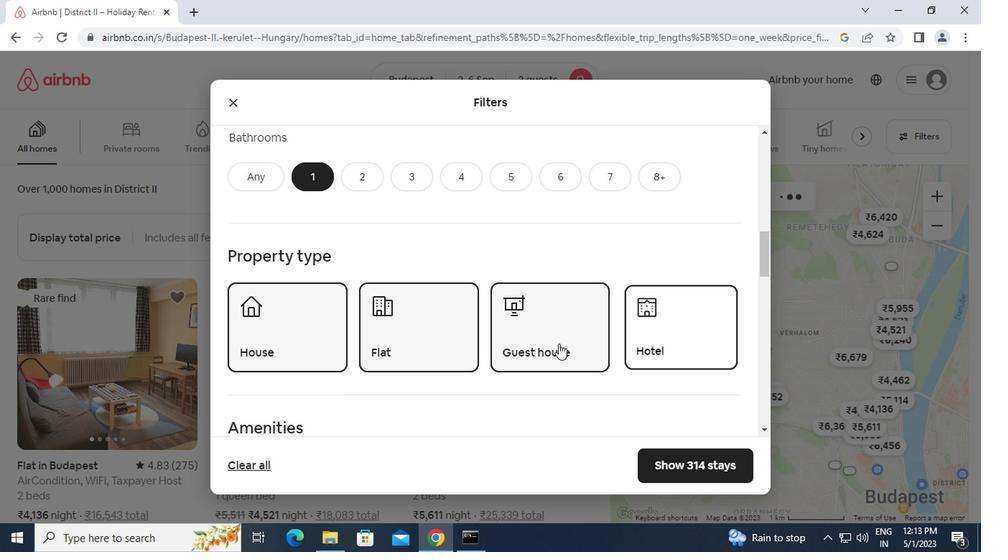 
Action: Mouse scrolled (465, 359) with delta (0, 0)
Screenshot: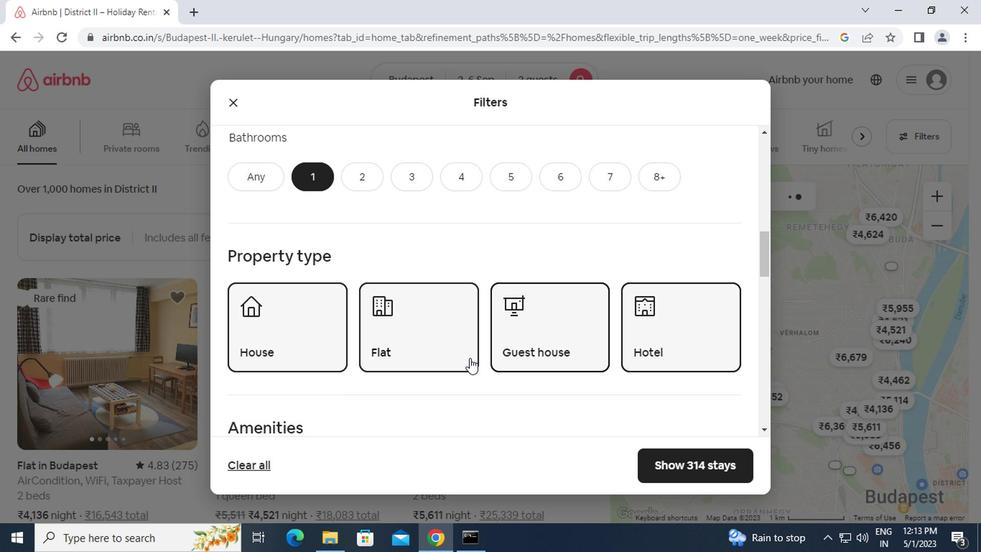 
Action: Mouse scrolled (465, 359) with delta (0, 0)
Screenshot: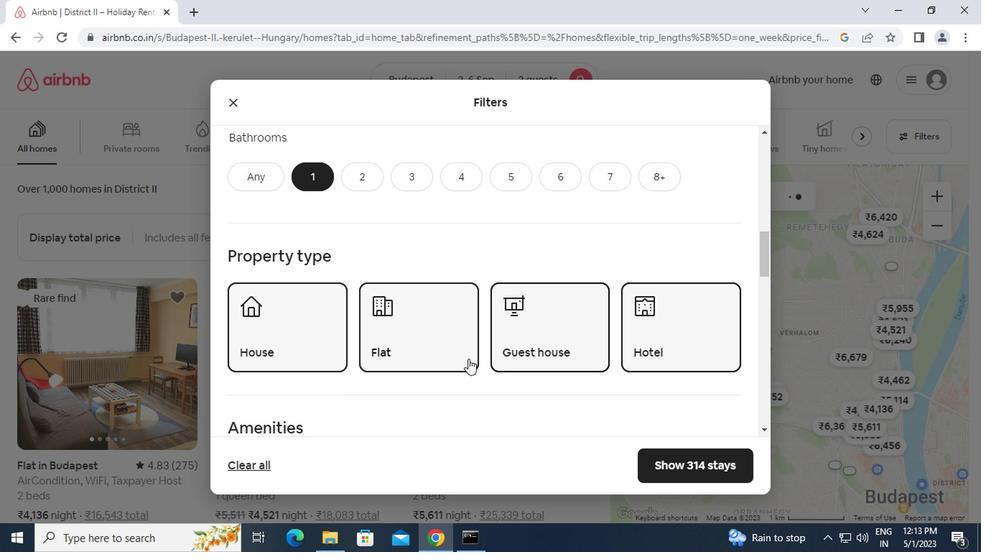 
Action: Mouse scrolled (465, 359) with delta (0, 0)
Screenshot: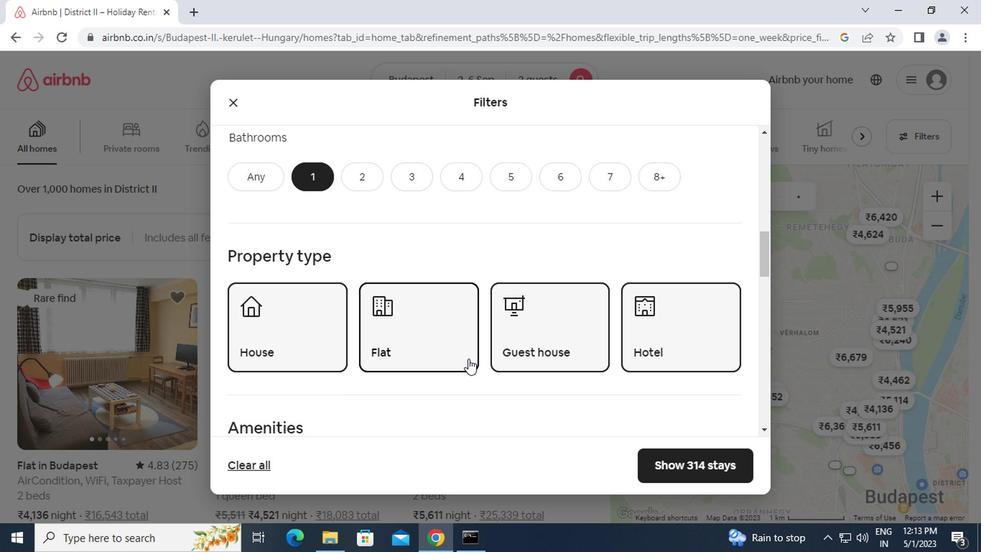 
Action: Mouse scrolled (465, 359) with delta (0, 0)
Screenshot: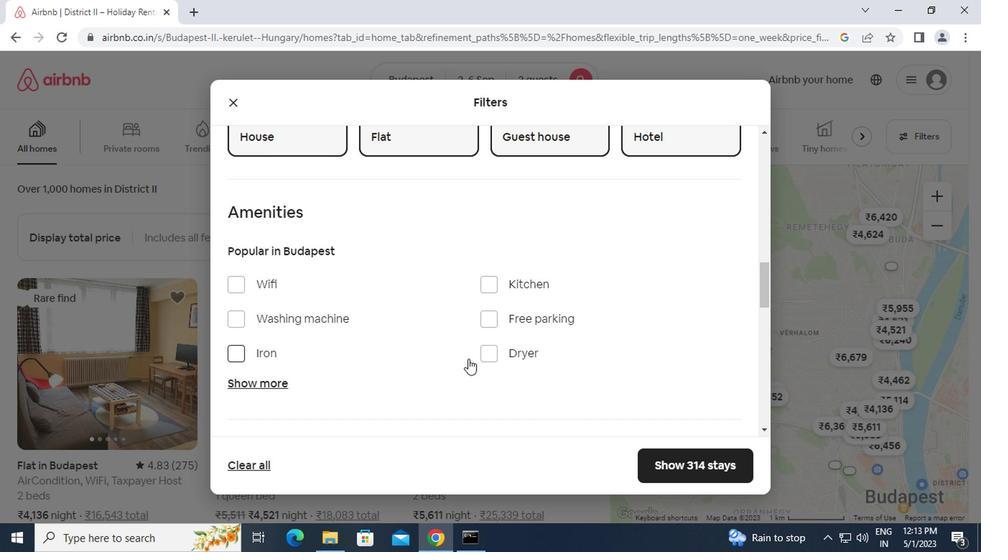 
Action: Mouse scrolled (465, 359) with delta (0, 0)
Screenshot: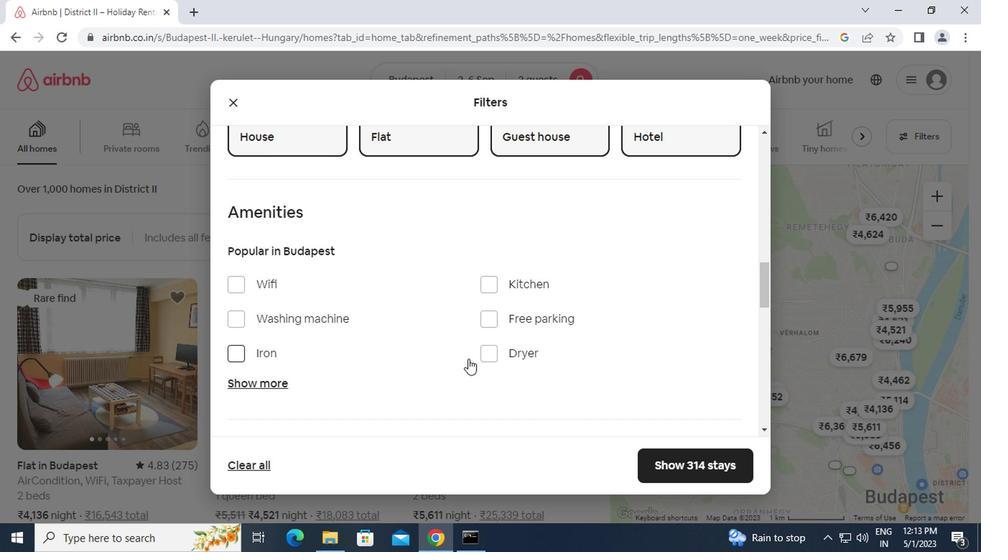 
Action: Mouse moved to (693, 406)
Screenshot: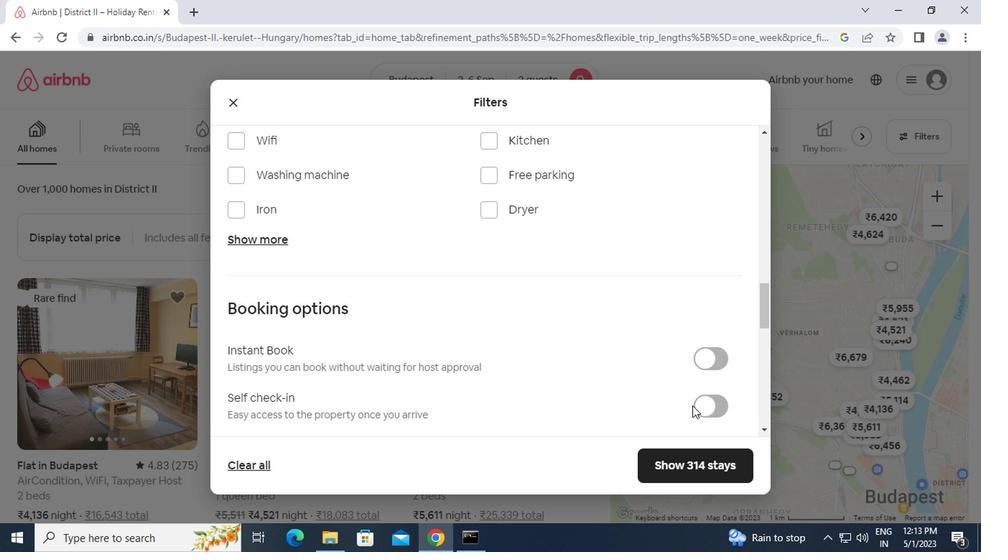 
Action: Mouse pressed left at (693, 406)
Screenshot: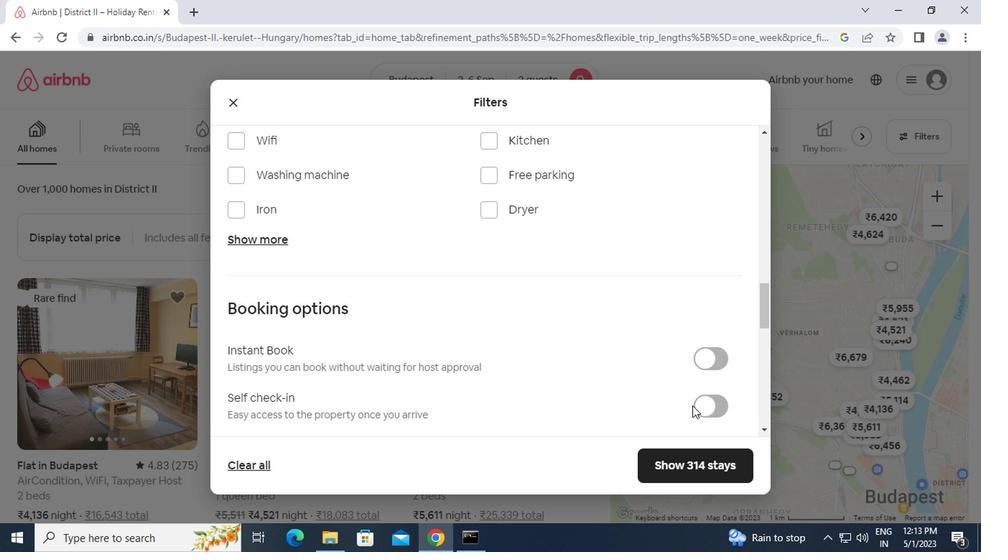 
Action: Mouse moved to (515, 408)
Screenshot: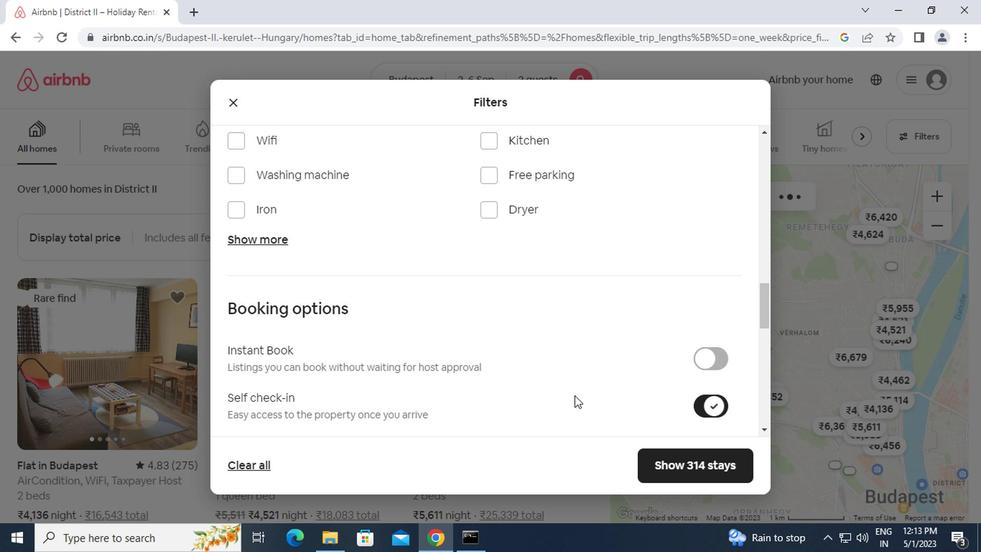 
Action: Mouse scrolled (515, 407) with delta (0, -1)
Screenshot: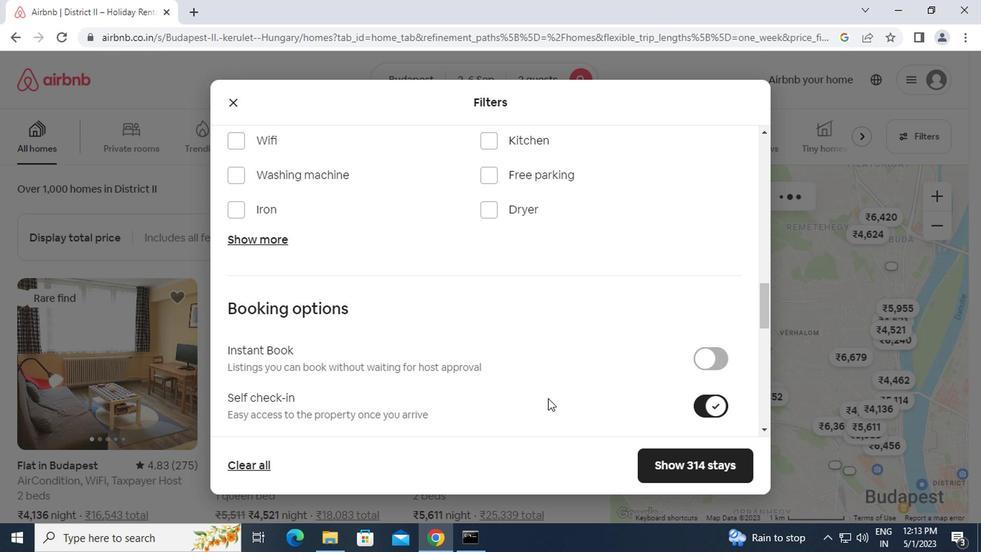 
Action: Mouse moved to (514, 410)
Screenshot: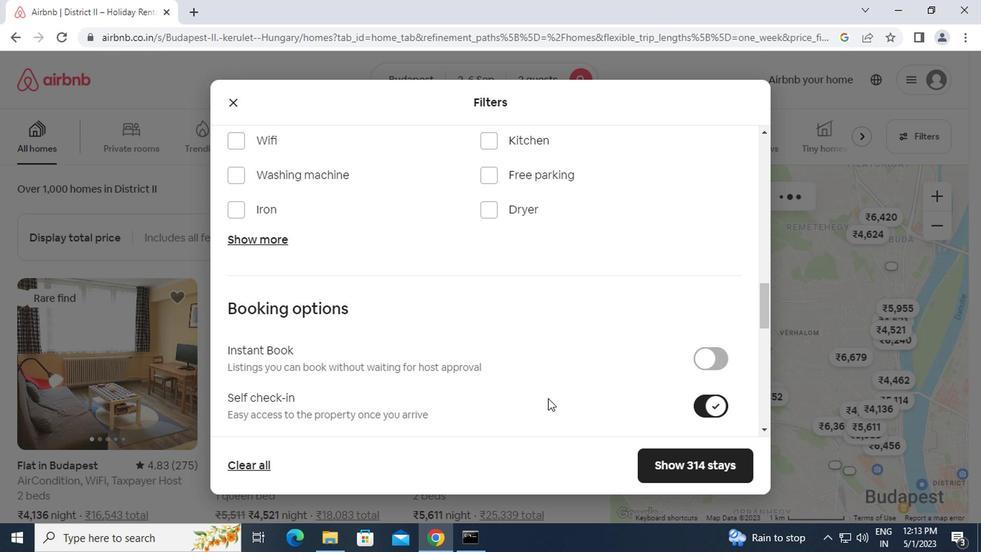 
Action: Mouse scrolled (514, 409) with delta (0, -1)
Screenshot: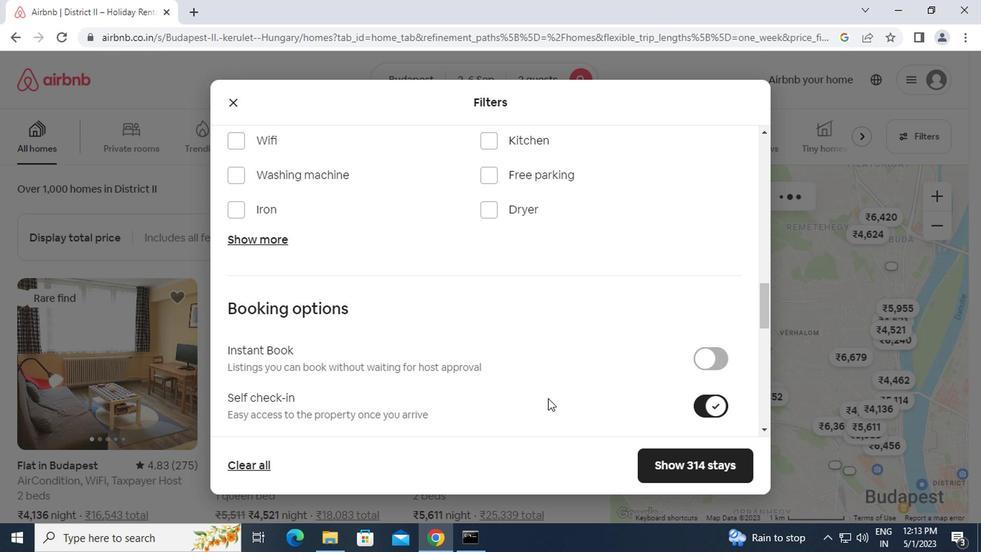 
Action: Mouse scrolled (514, 409) with delta (0, -1)
Screenshot: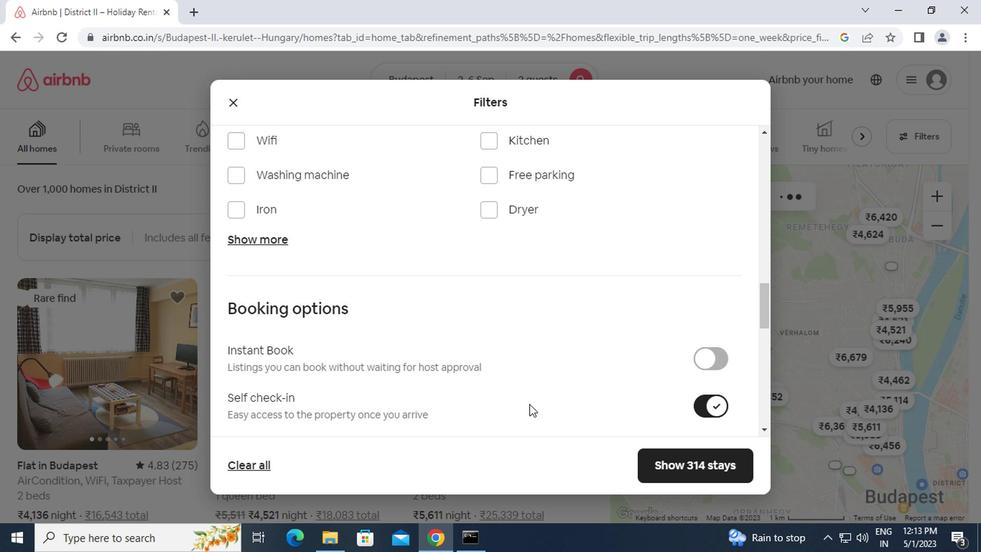 
Action: Mouse scrolled (514, 409) with delta (0, -1)
Screenshot: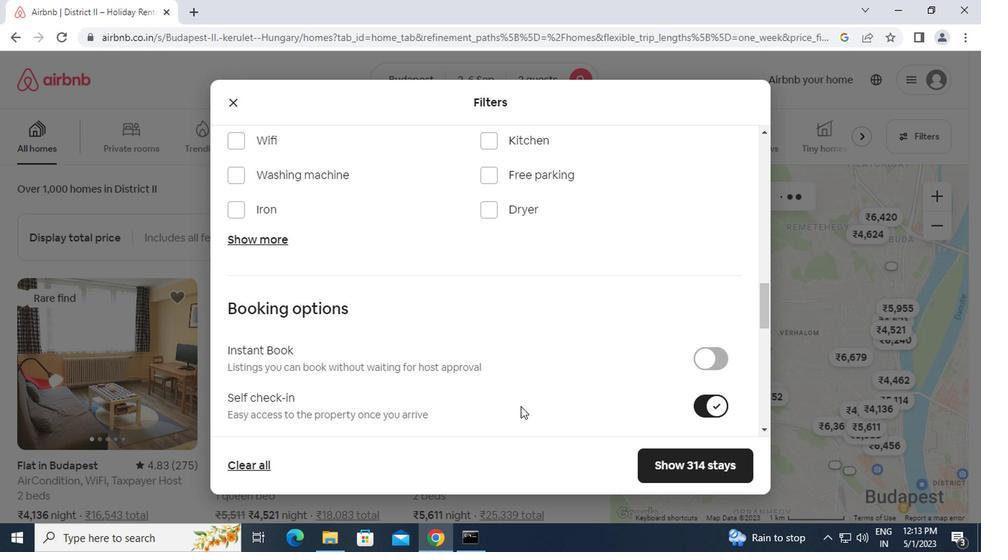 
Action: Mouse moved to (513, 410)
Screenshot: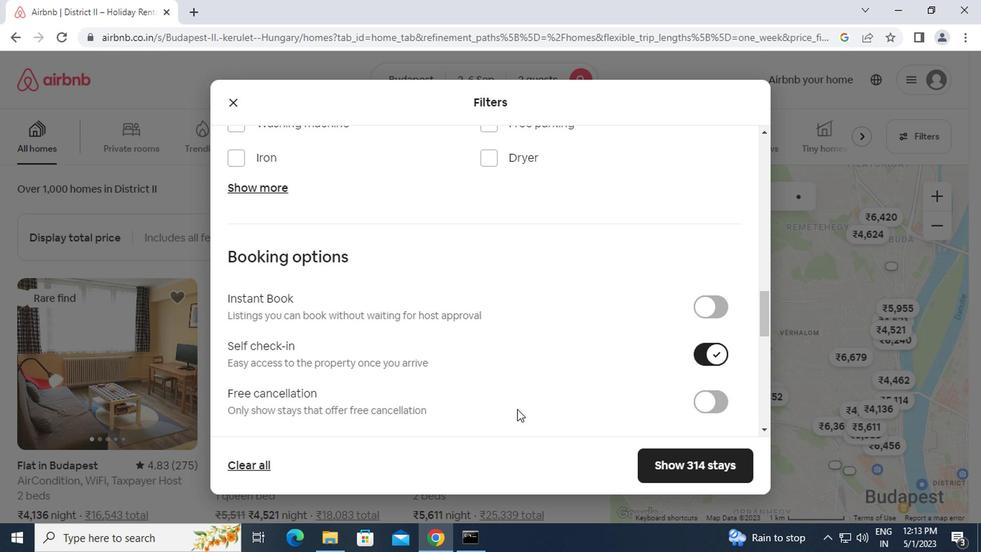 
Action: Mouse scrolled (513, 409) with delta (0, -1)
Screenshot: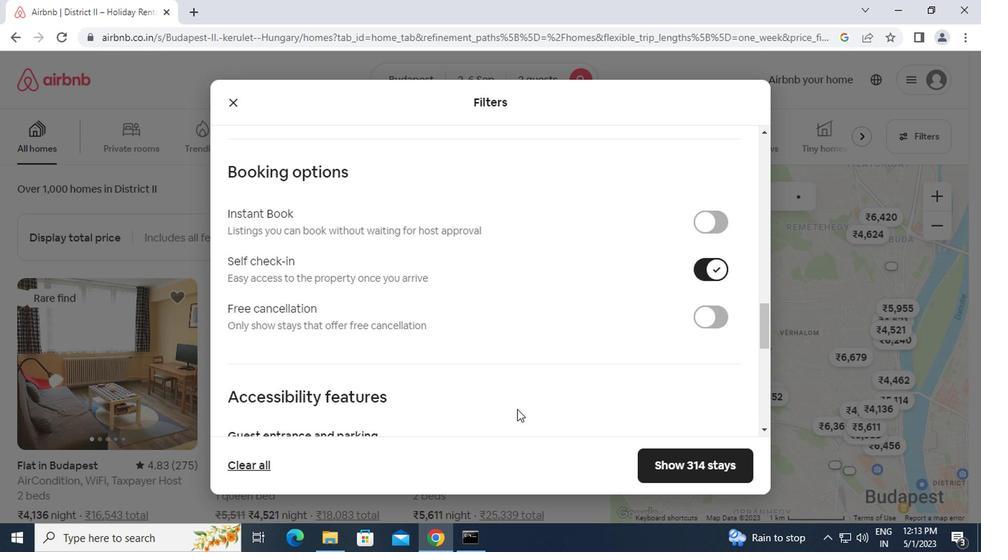 
Action: Mouse moved to (512, 411)
Screenshot: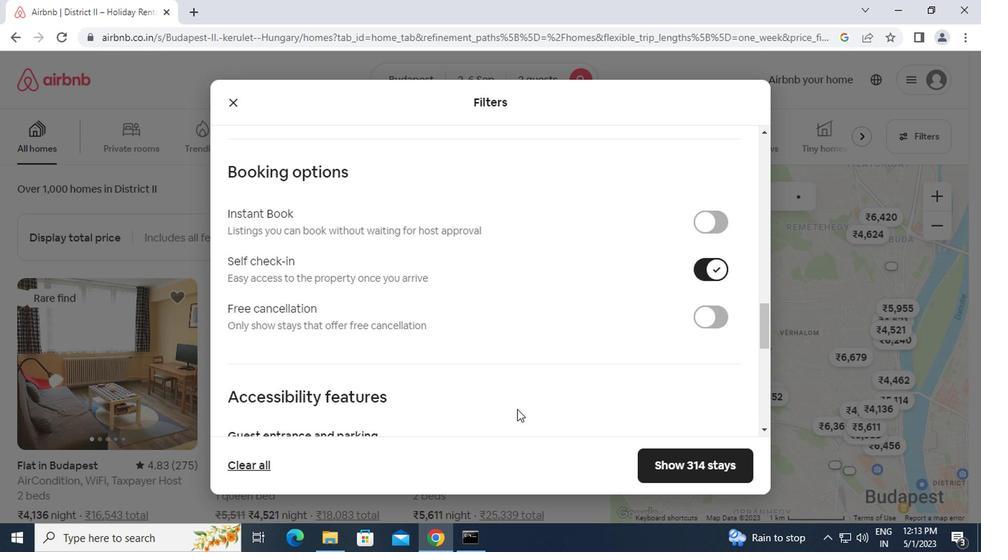 
Action: Mouse scrolled (512, 410) with delta (0, 0)
Screenshot: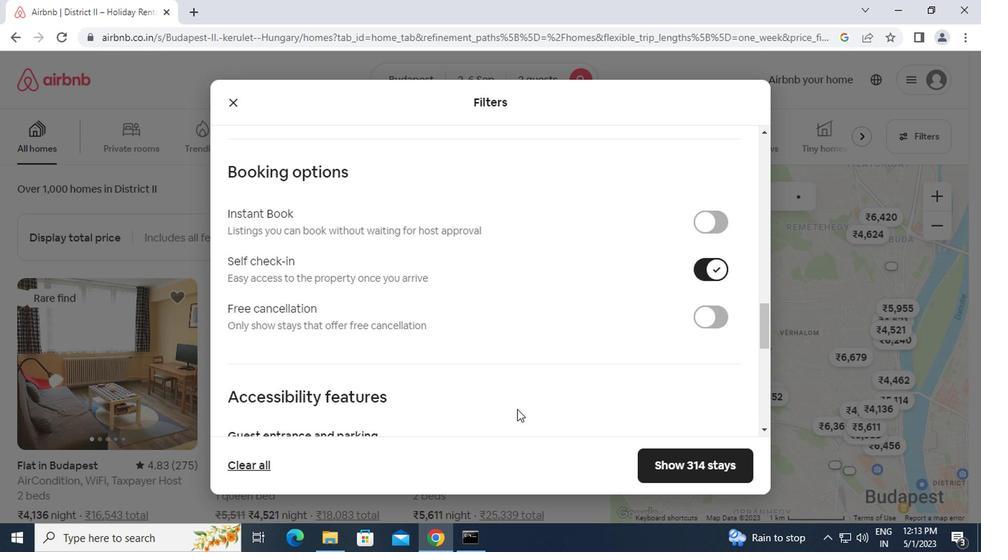 
Action: Mouse moved to (510, 412)
Screenshot: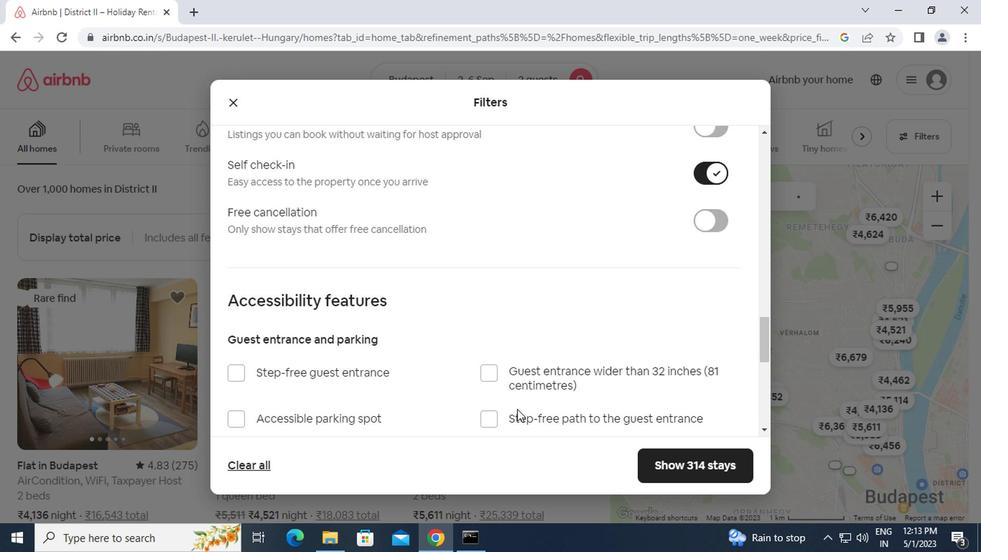 
Action: Mouse scrolled (510, 412) with delta (0, 0)
Screenshot: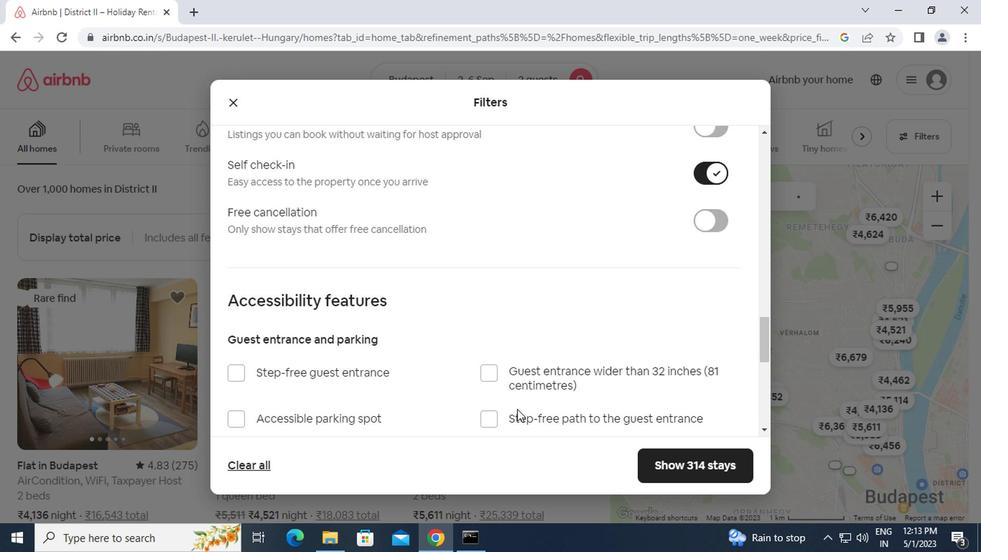 
Action: Mouse moved to (506, 414)
Screenshot: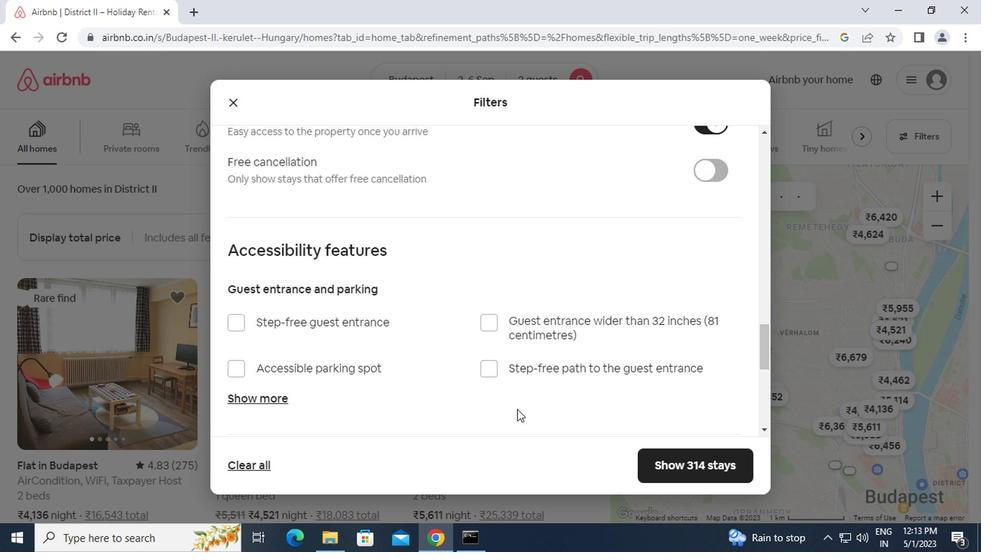 
Action: Mouse scrolled (506, 414) with delta (0, 0)
Screenshot: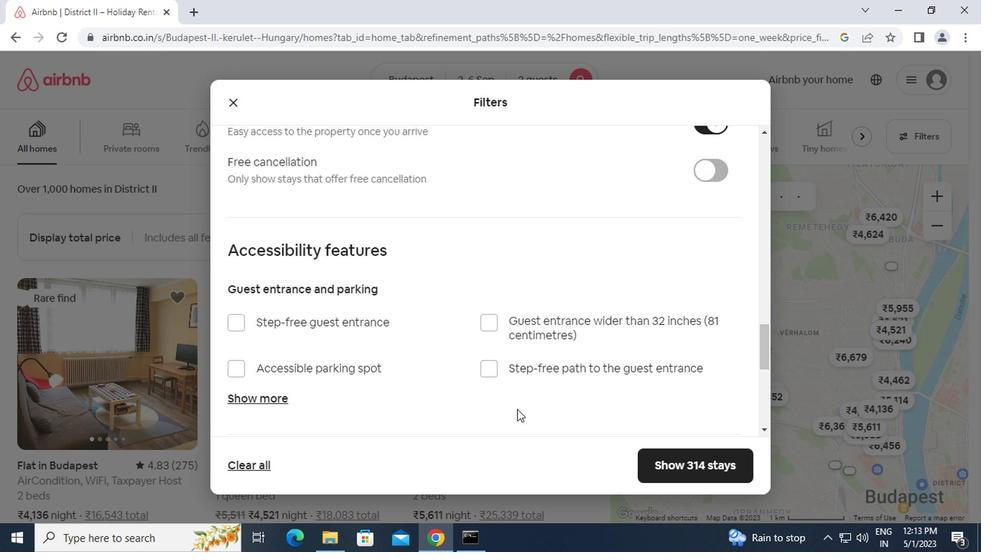 
Action: Mouse moved to (243, 412)
Screenshot: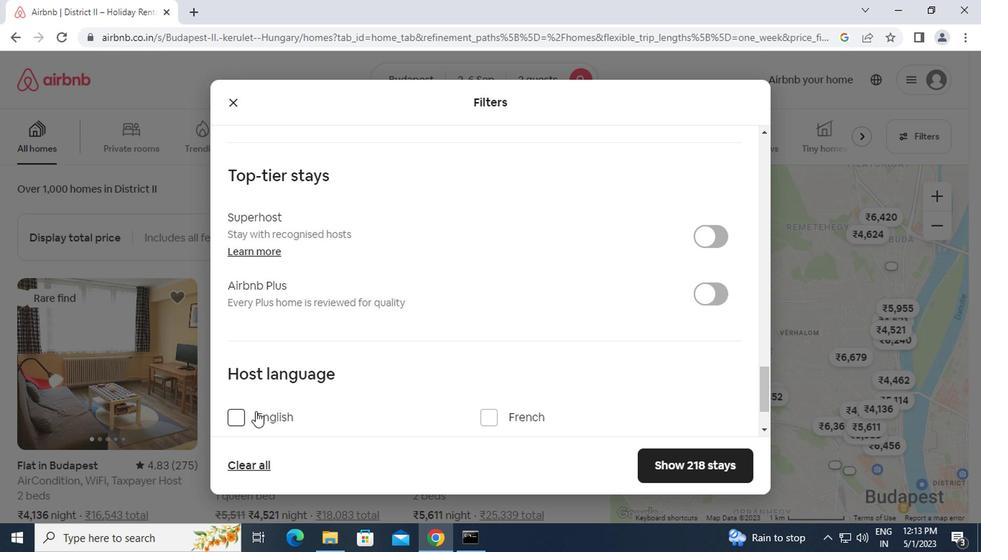 
Action: Mouse pressed left at (243, 412)
Screenshot: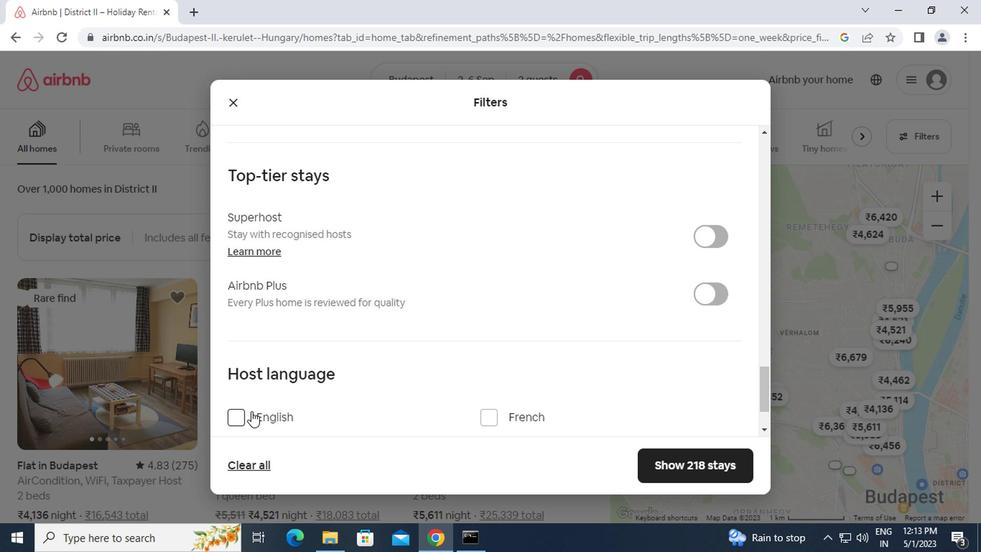 
Action: Mouse moved to (666, 462)
Screenshot: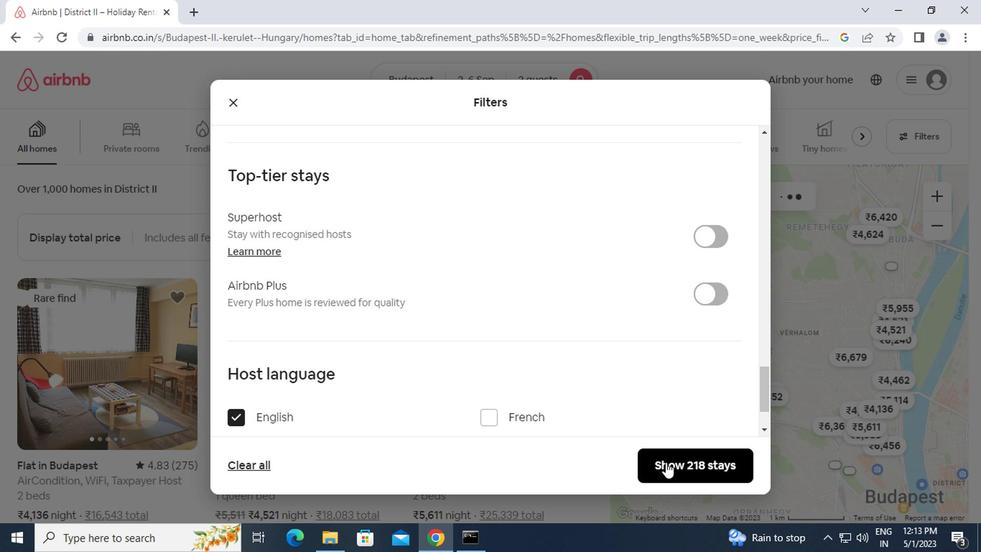 
Action: Mouse pressed left at (666, 462)
Screenshot: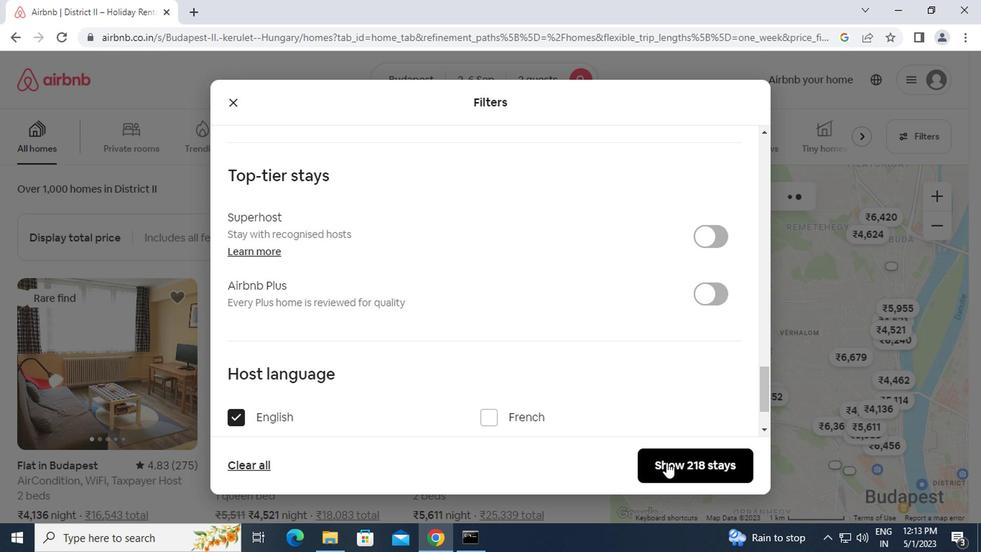 
Action: Mouse moved to (666, 461)
Screenshot: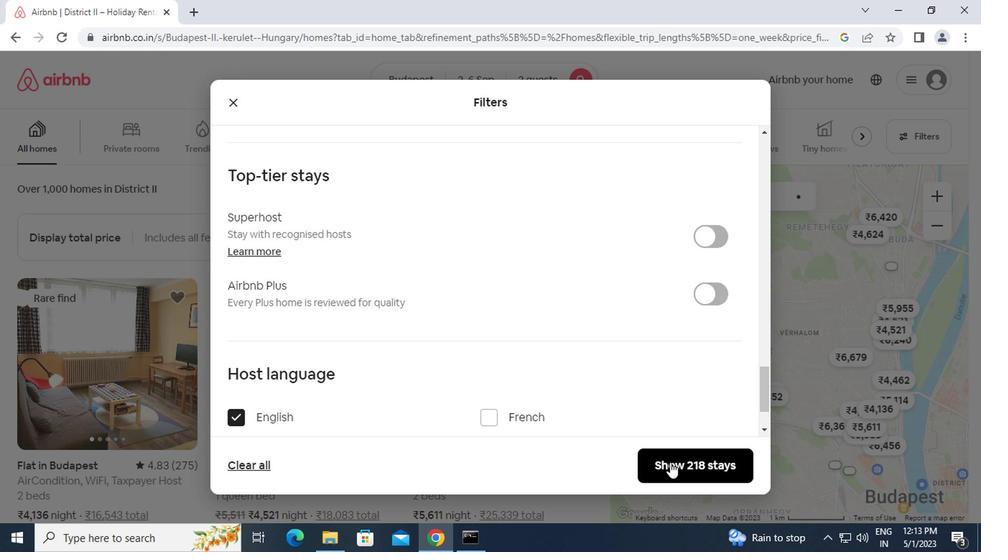 
